 Task: Find connections with filter location Al Qurayn with filter topic #culturewith filter profile language German with filter current company I-PAC (Indian Political Action Committee) with filter school Amity University Kolkata with filter industry Human Resources Services with filter service category Business Analytics with filter keywords title Marketing Manager
Action: Mouse moved to (576, 81)
Screenshot: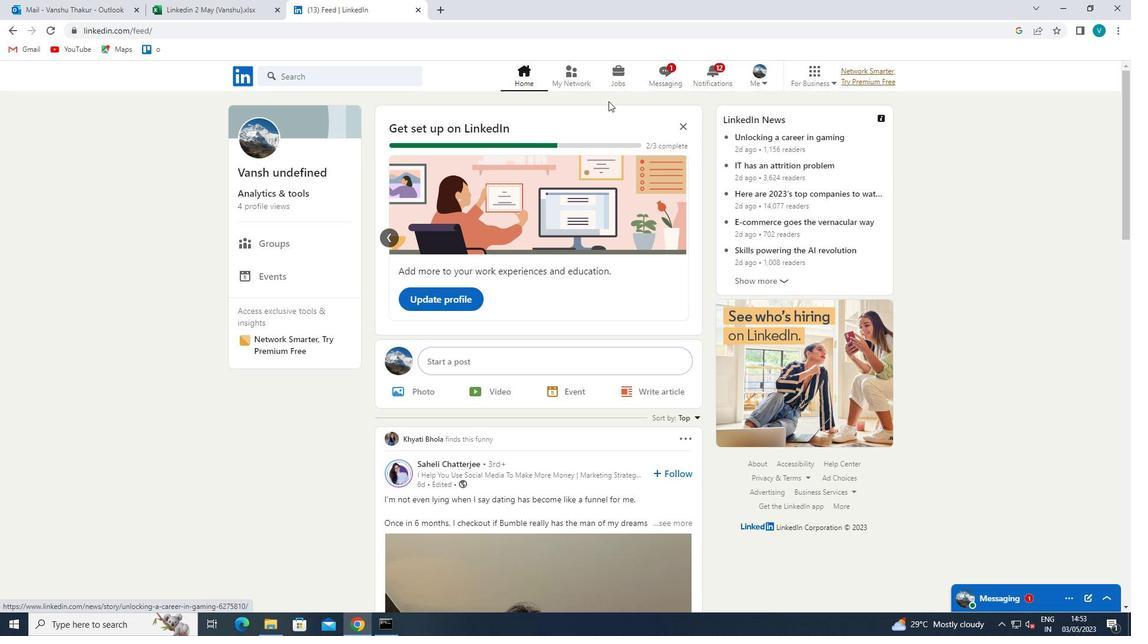 
Action: Mouse pressed left at (576, 81)
Screenshot: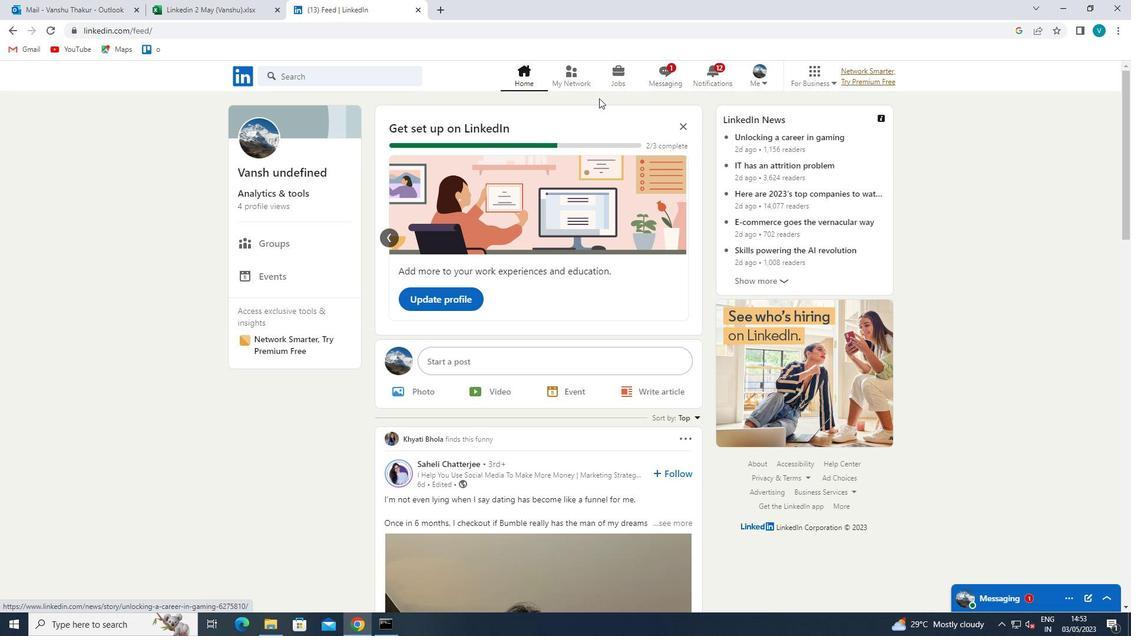 
Action: Mouse moved to (320, 143)
Screenshot: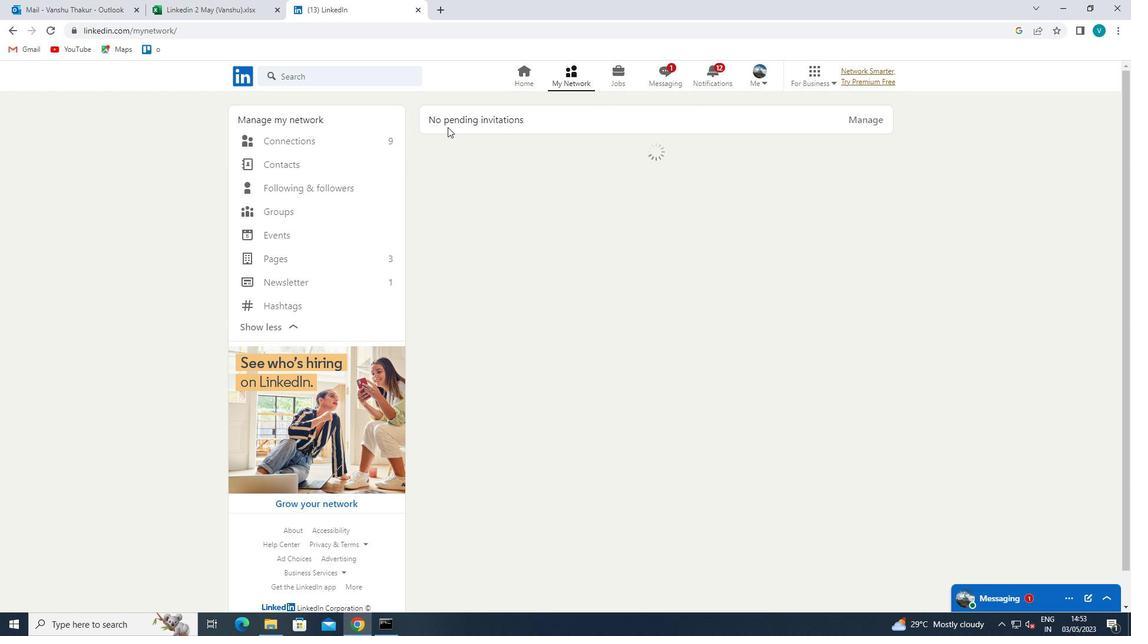 
Action: Mouse pressed left at (320, 143)
Screenshot: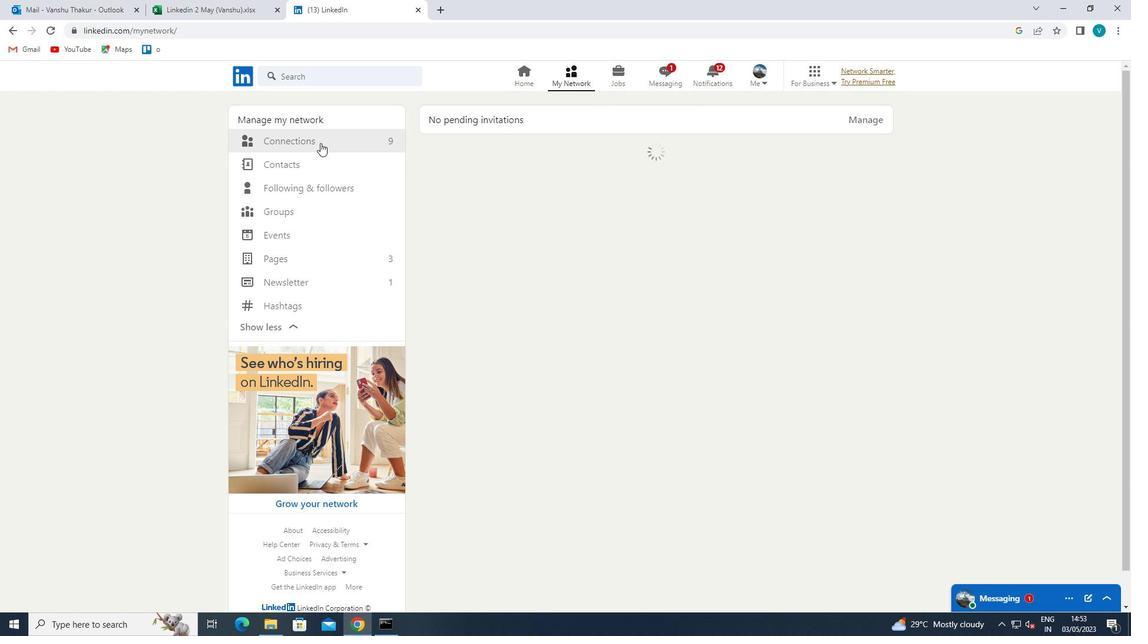 
Action: Mouse moved to (629, 136)
Screenshot: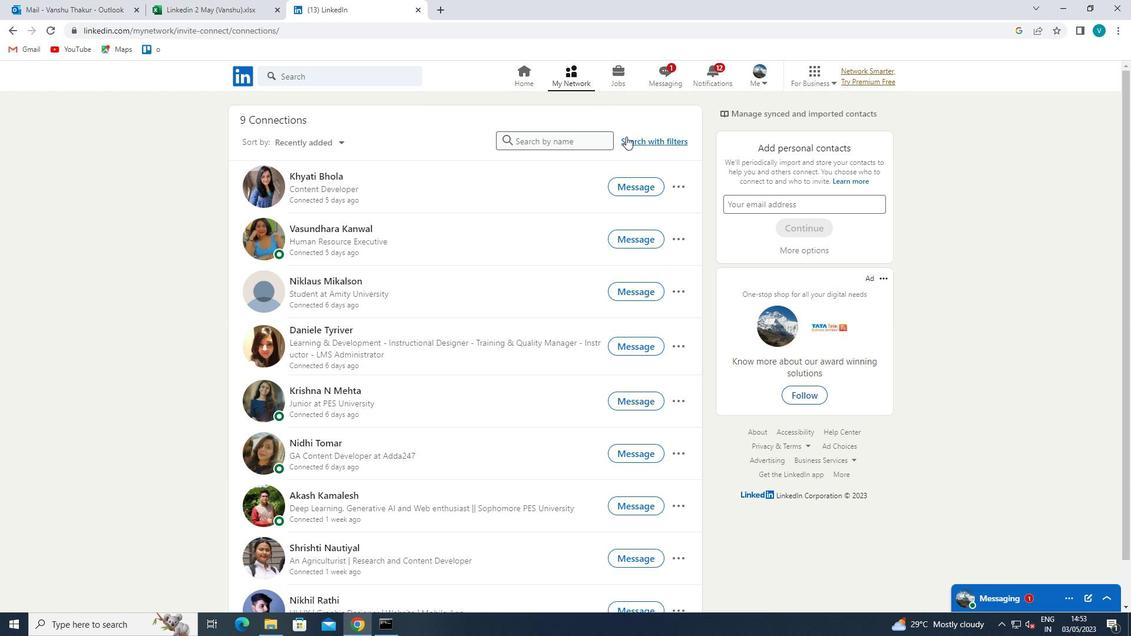 
Action: Mouse pressed left at (629, 136)
Screenshot: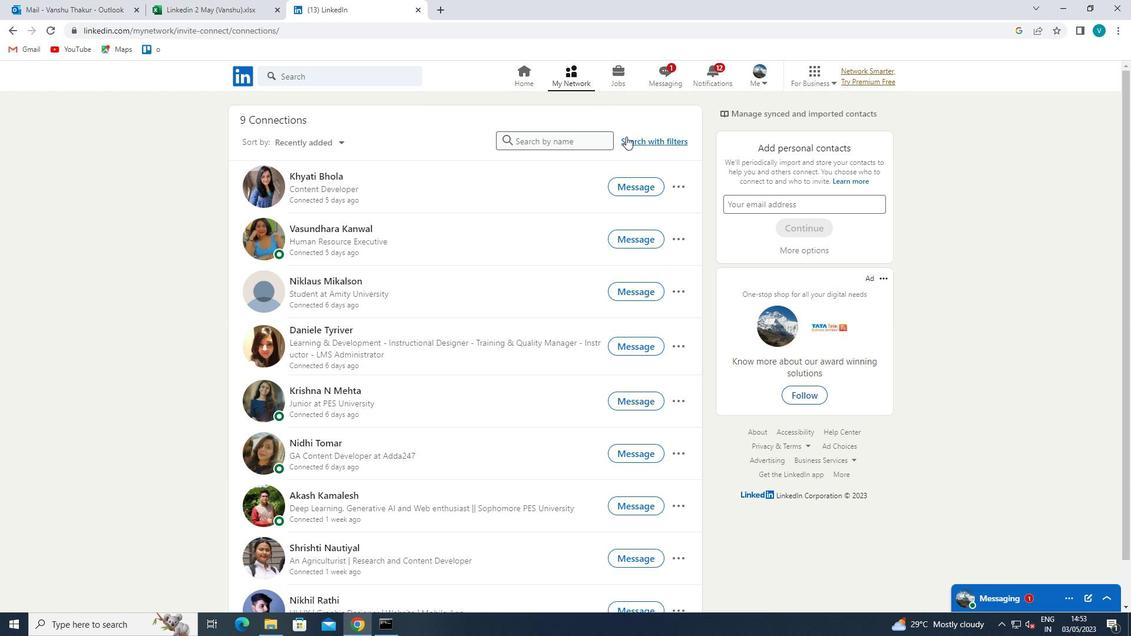
Action: Mouse moved to (576, 115)
Screenshot: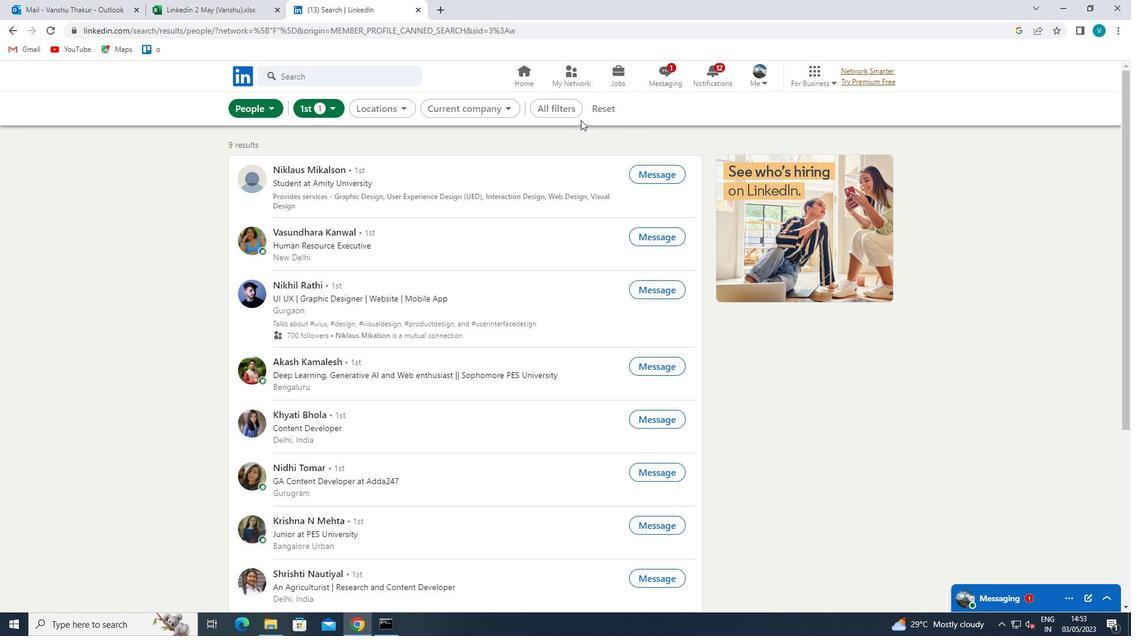 
Action: Mouse pressed left at (576, 115)
Screenshot: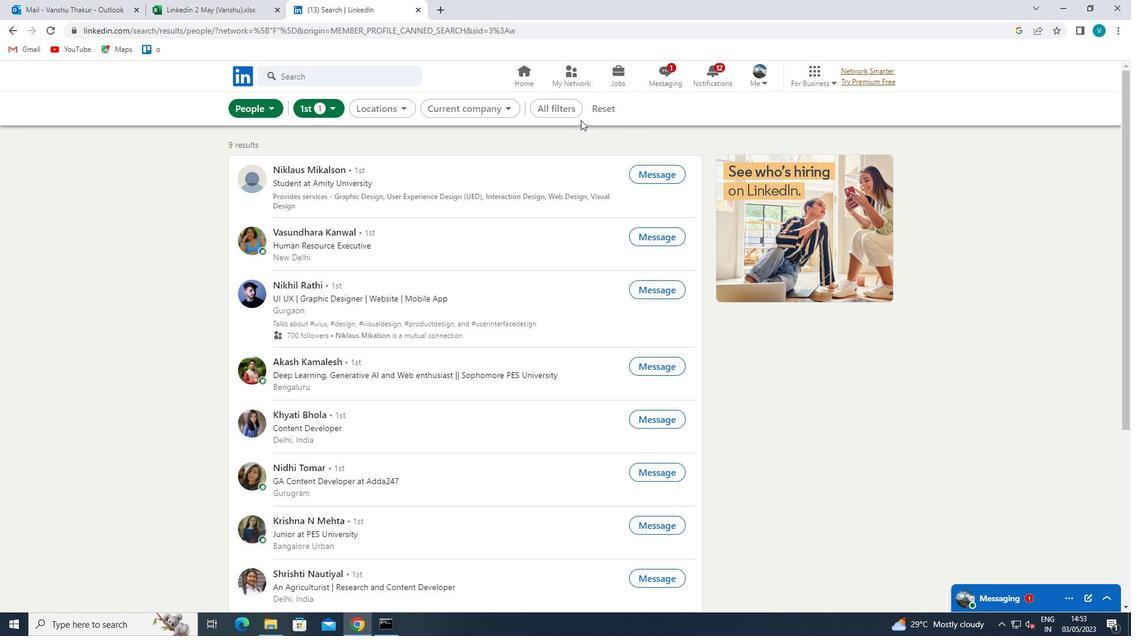 
Action: Mouse moved to (975, 272)
Screenshot: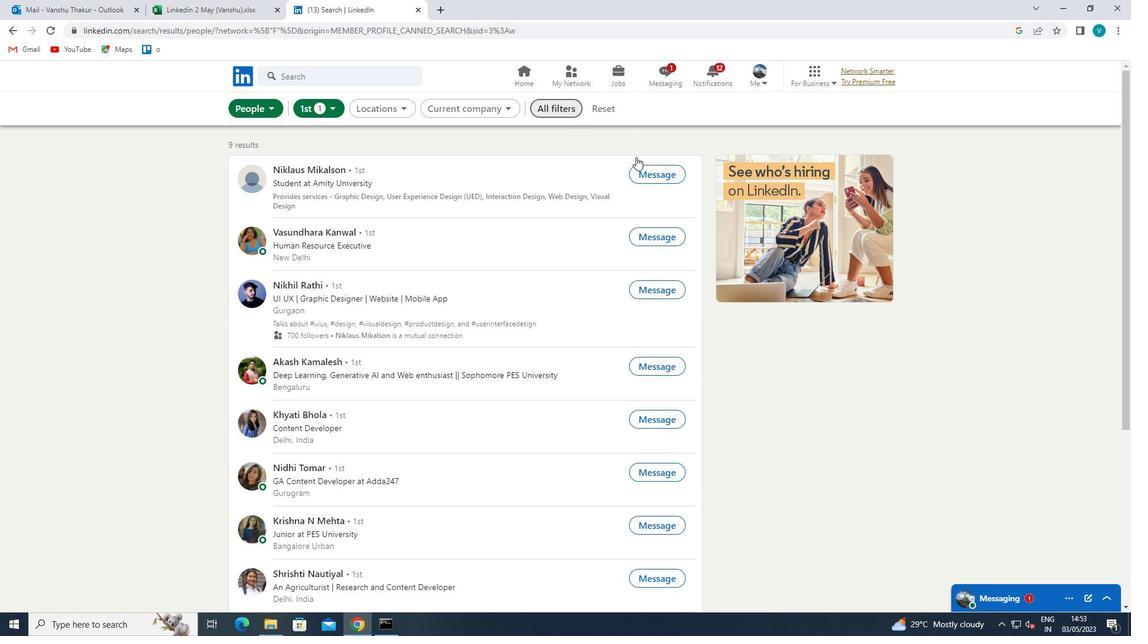 
Action: Mouse scrolled (975, 272) with delta (0, 0)
Screenshot: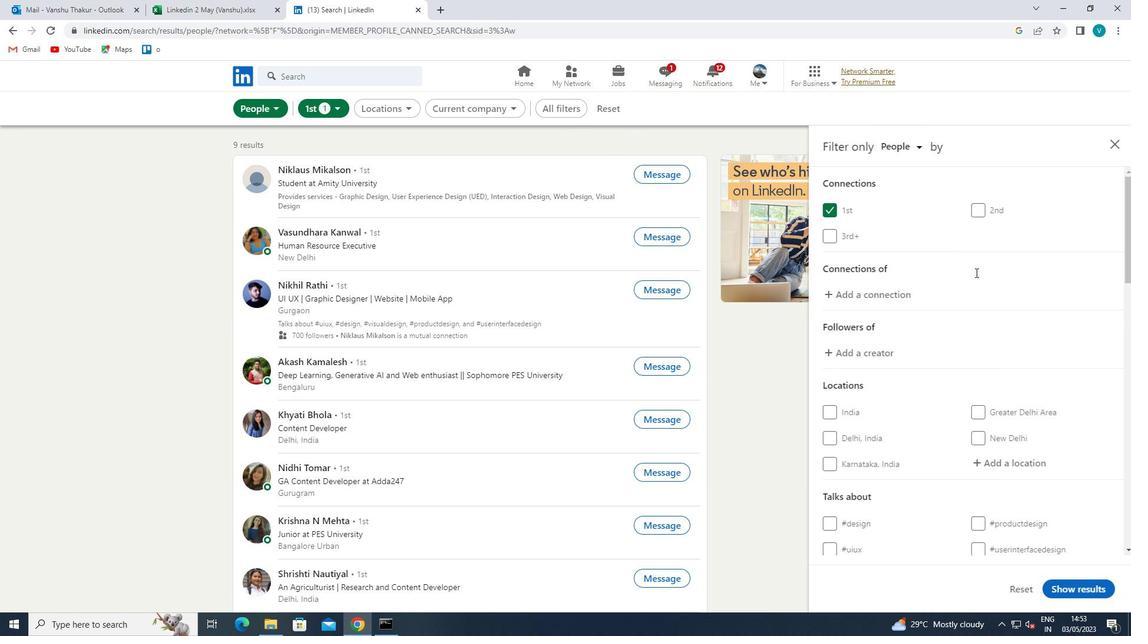 
Action: Mouse scrolled (975, 272) with delta (0, 0)
Screenshot: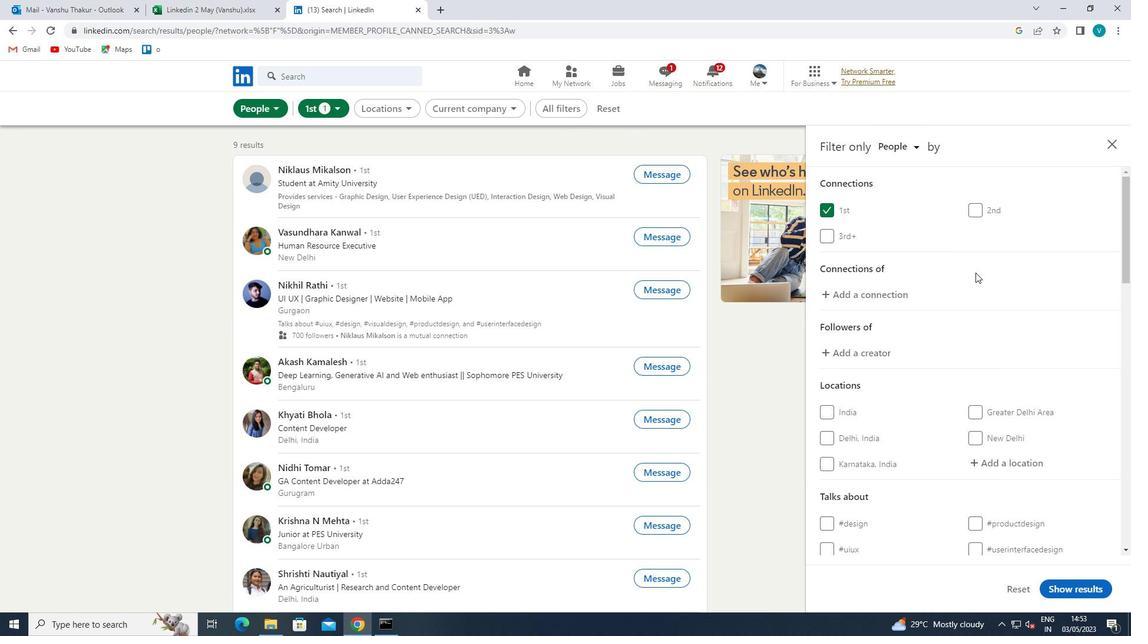 
Action: Mouse moved to (998, 347)
Screenshot: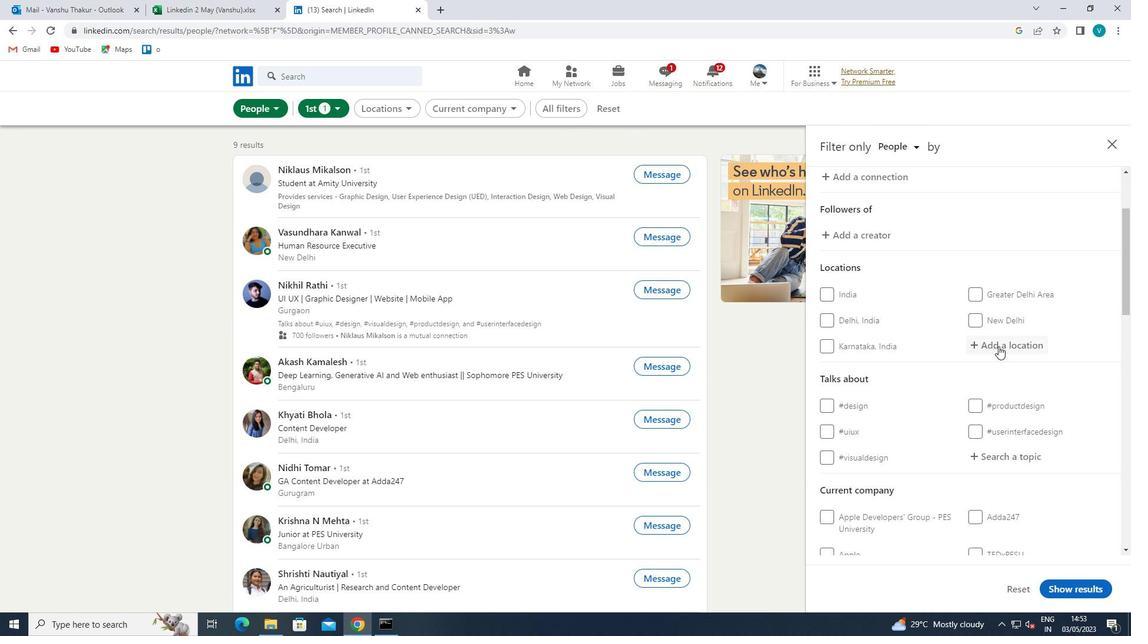 
Action: Mouse pressed left at (998, 347)
Screenshot: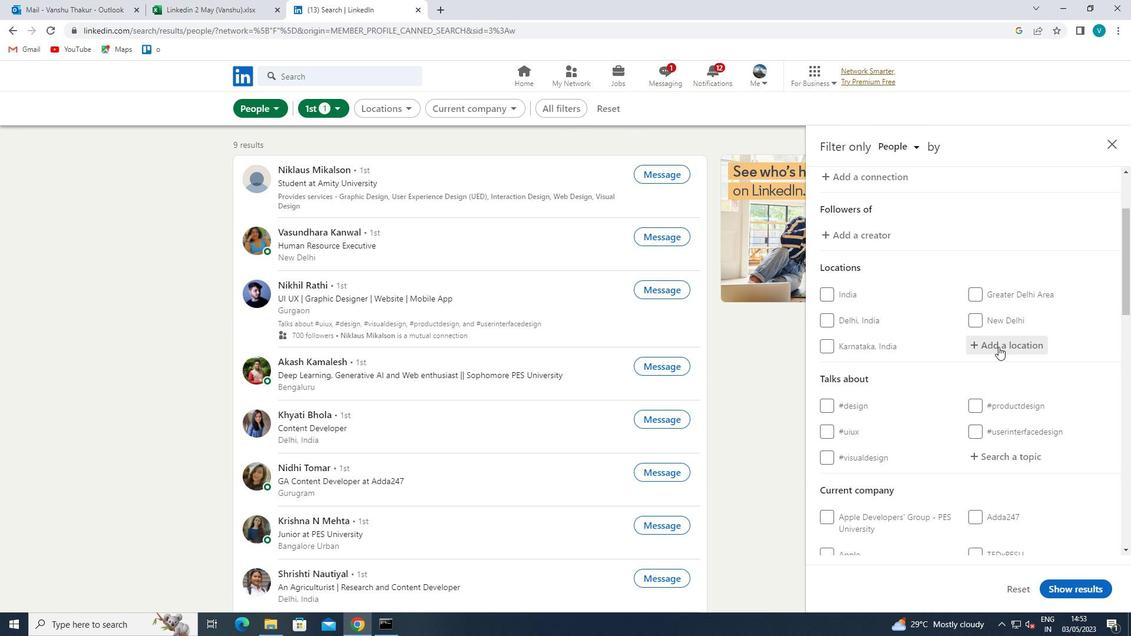 
Action: Key pressed <Key.shift>
Screenshot: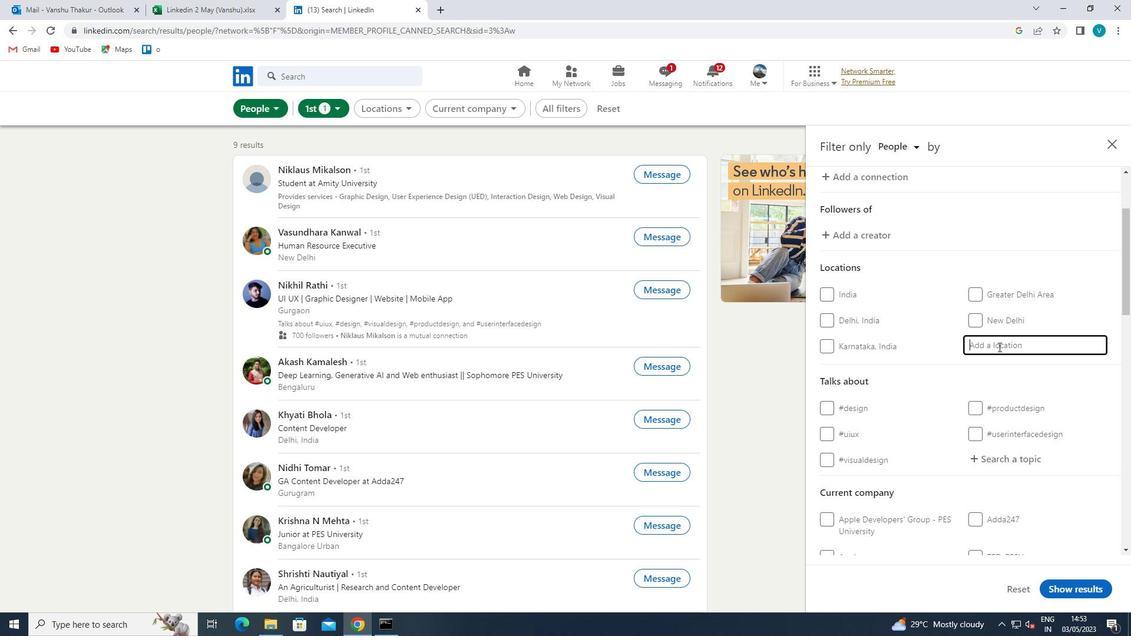 
Action: Mouse moved to (1000, 347)
Screenshot: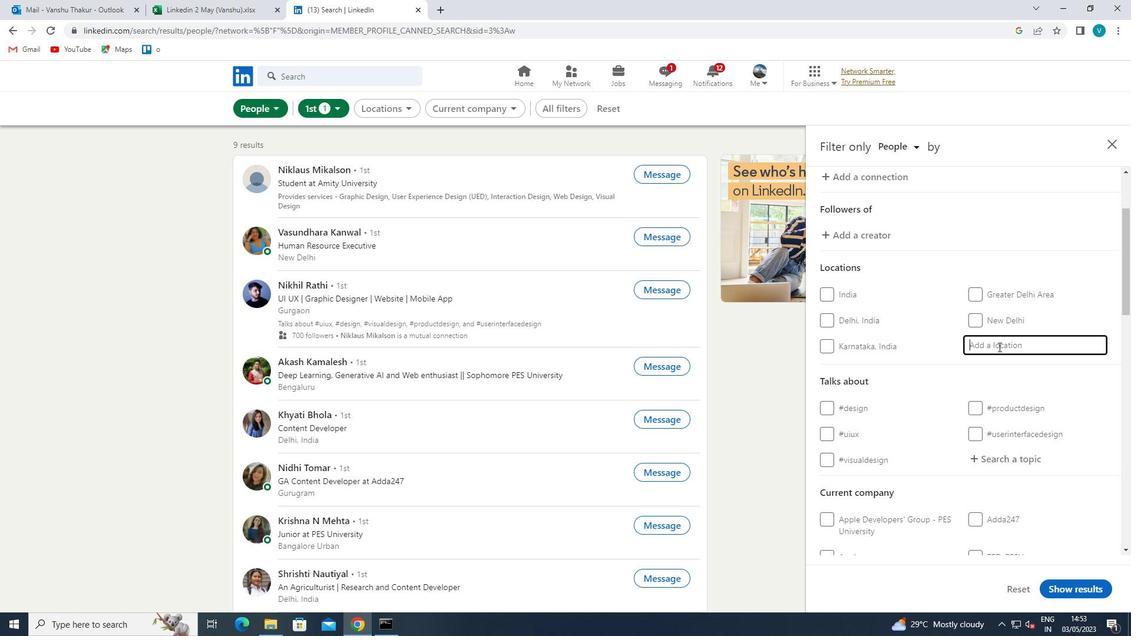 
Action: Key pressed AL<Key.space><Key.shift><Key.shift><Key.shift><Key.shift><Key.shift><Key.shift><Key.shift><Key.shift><Key.shift><Key.shift><Key.shift><Key.shift><Key.shift><Key.shift><Key.shift><Key.shift><Key.shift><Key.shift>QURAYN
Screenshot: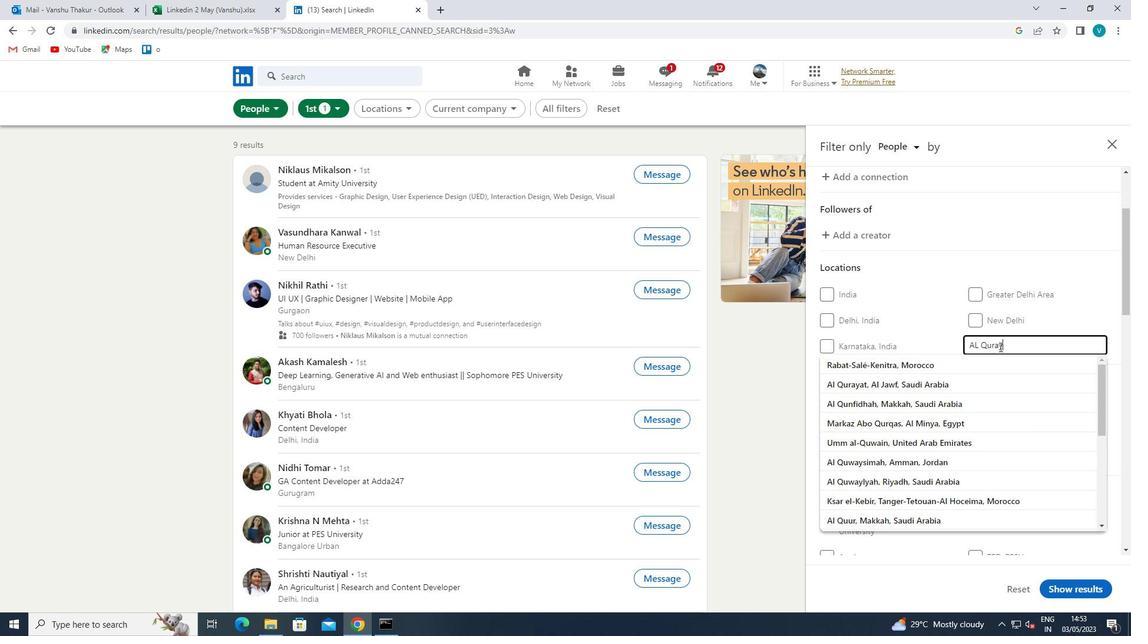 
Action: Mouse moved to (980, 363)
Screenshot: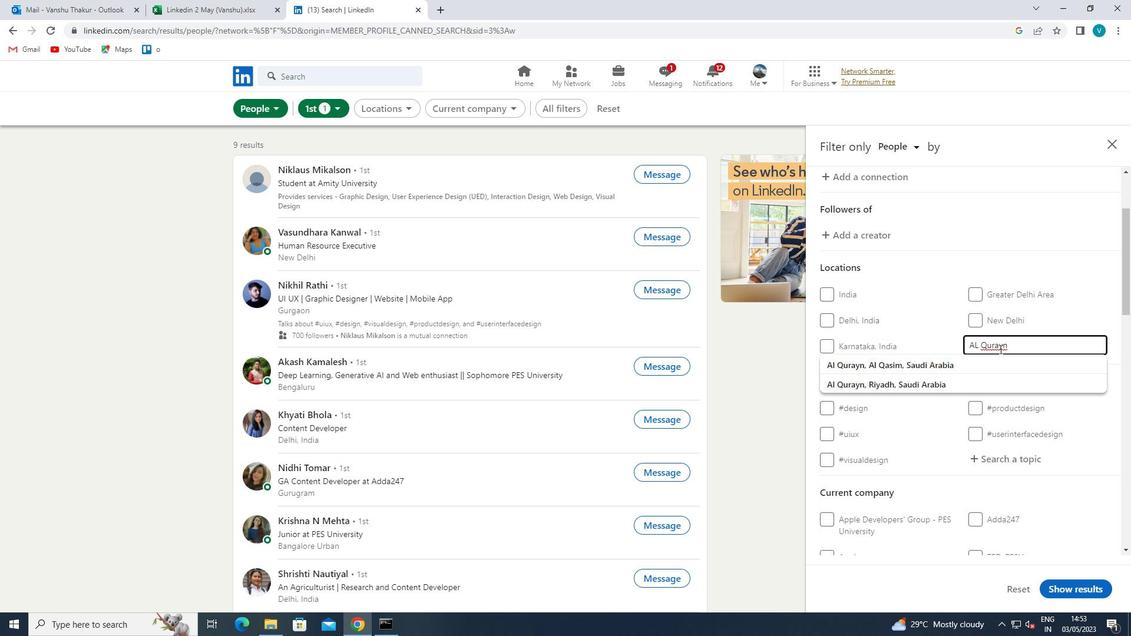 
Action: Mouse pressed left at (980, 363)
Screenshot: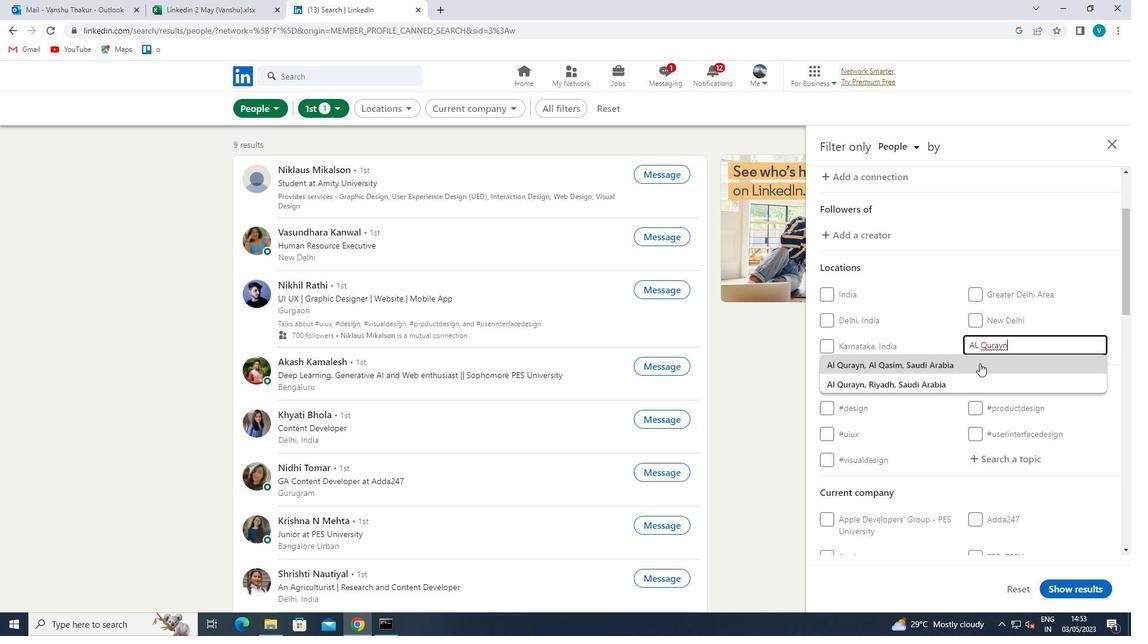 
Action: Mouse moved to (981, 363)
Screenshot: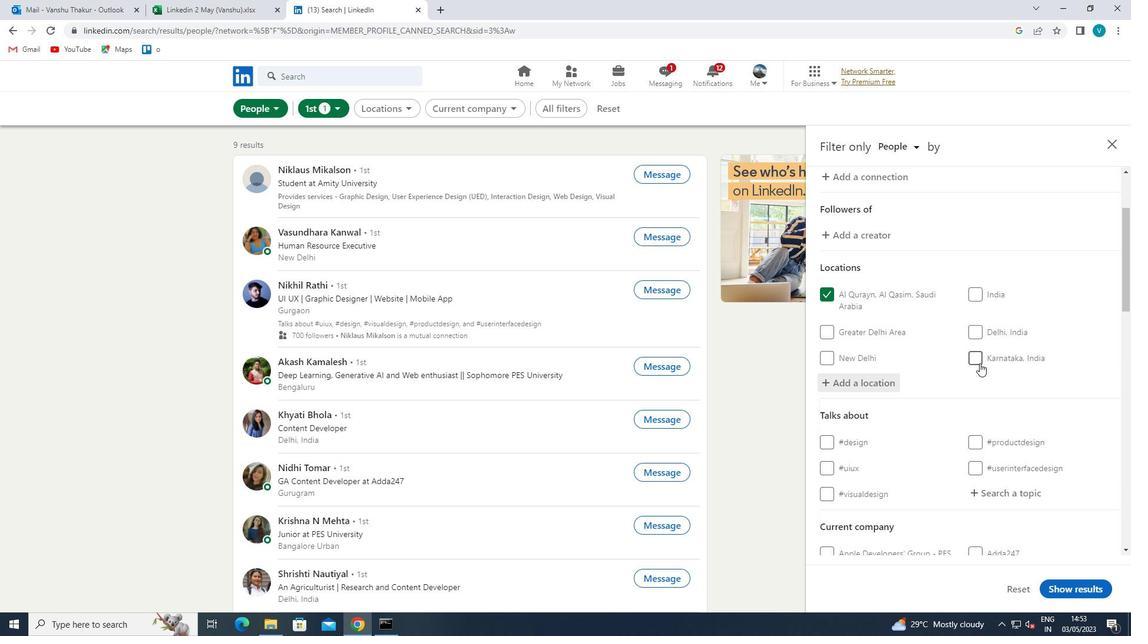 
Action: Mouse scrolled (981, 363) with delta (0, 0)
Screenshot: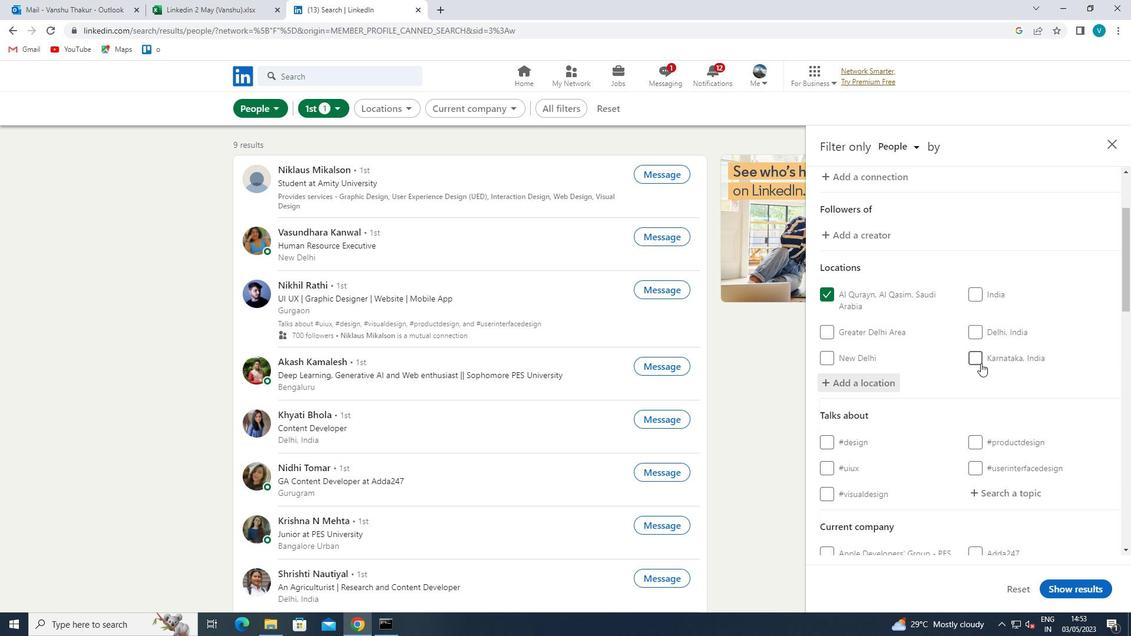 
Action: Mouse scrolled (981, 363) with delta (0, 0)
Screenshot: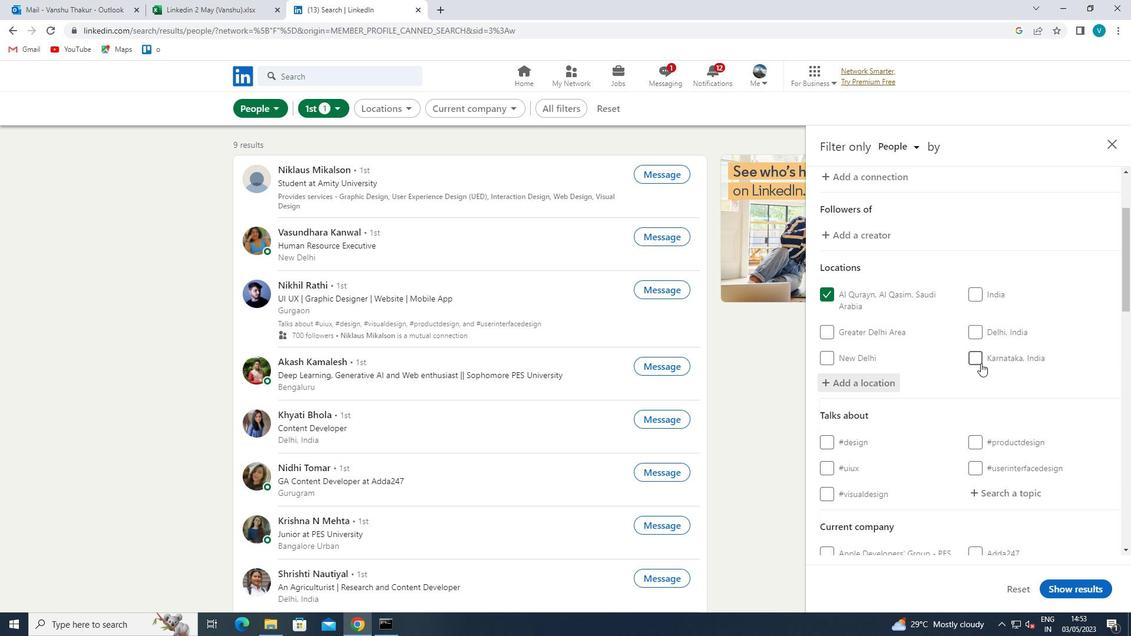 
Action: Mouse moved to (1001, 383)
Screenshot: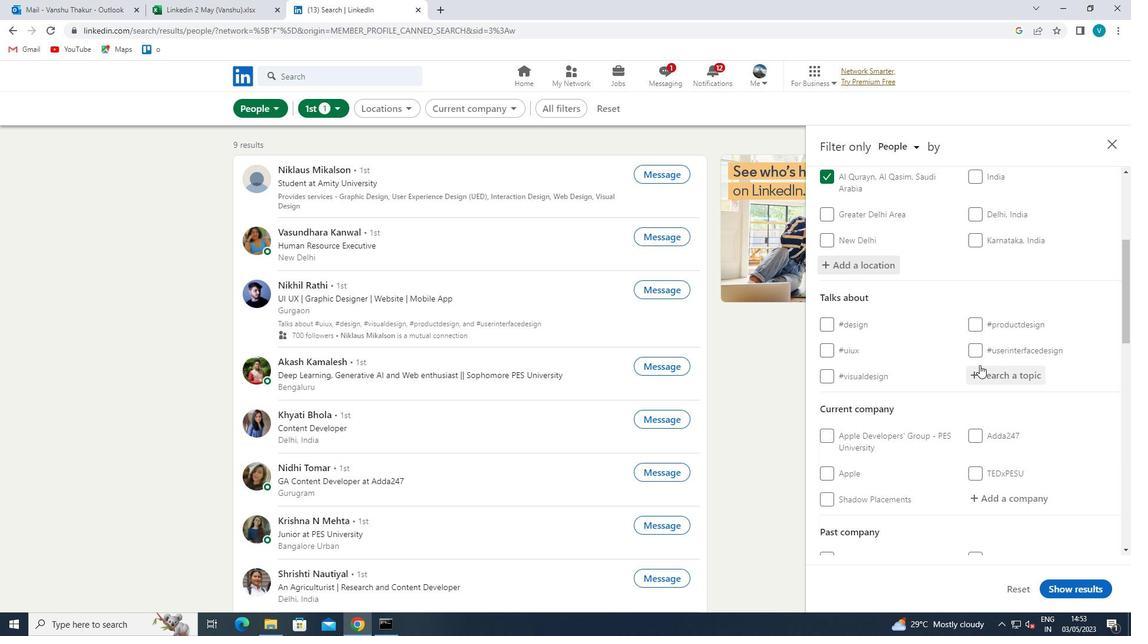 
Action: Mouse pressed left at (1001, 383)
Screenshot: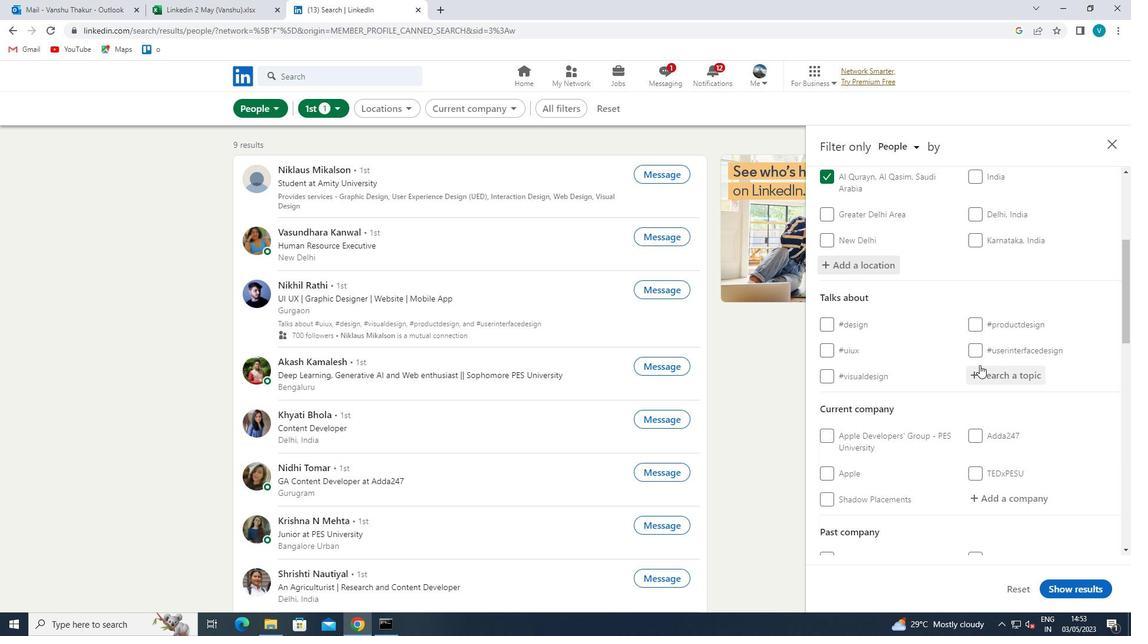 
Action: Mouse moved to (1002, 382)
Screenshot: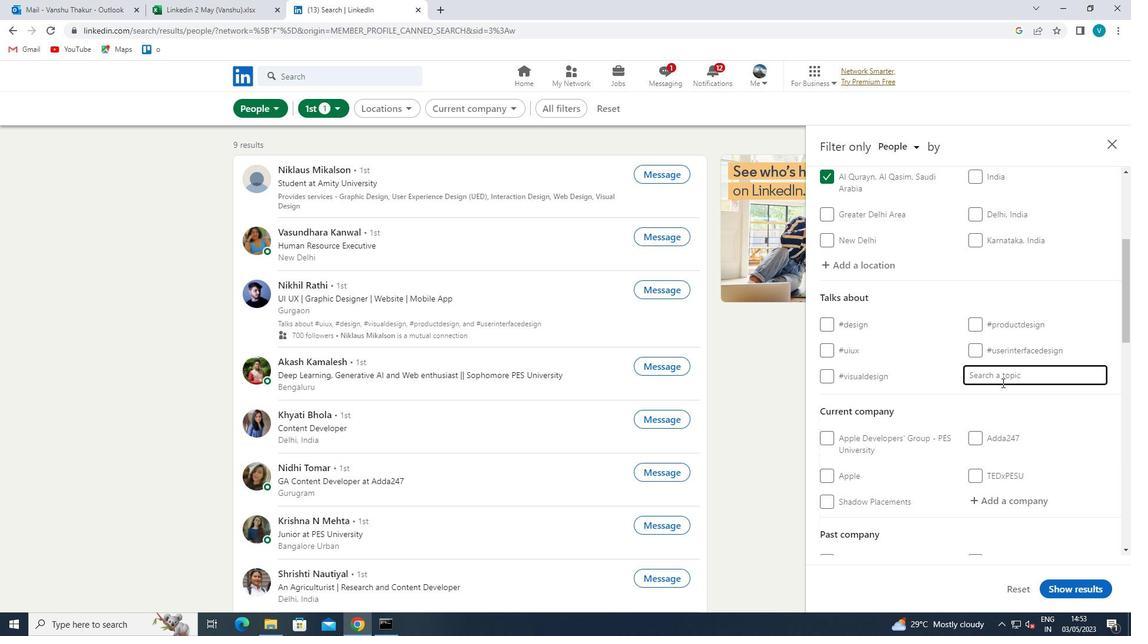 
Action: Key pressed CULTURE
Screenshot: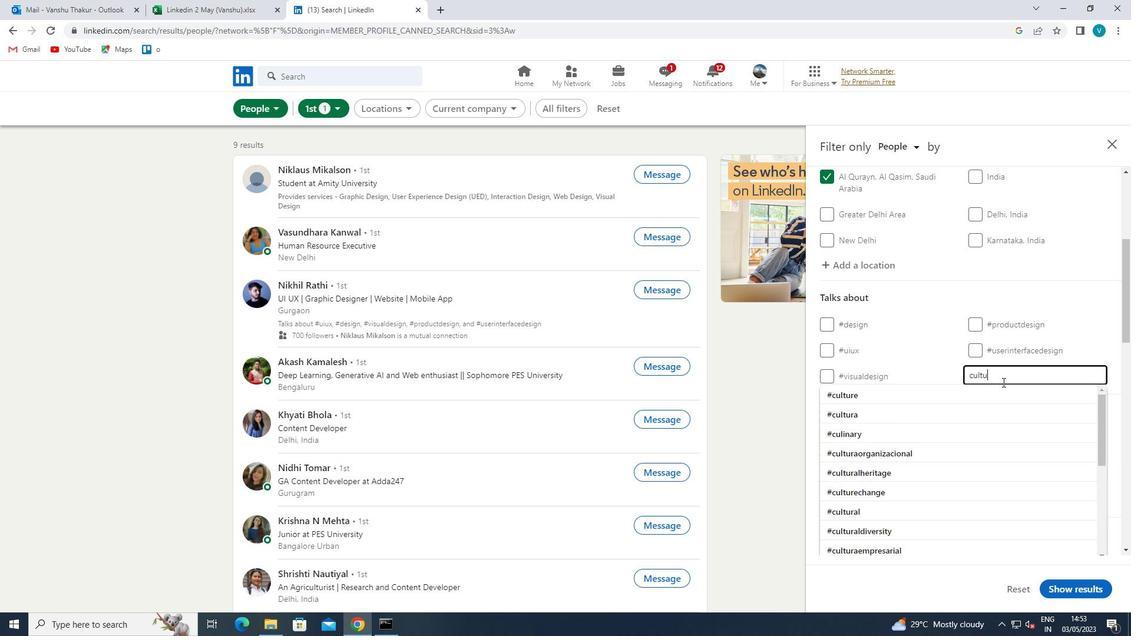 
Action: Mouse moved to (991, 390)
Screenshot: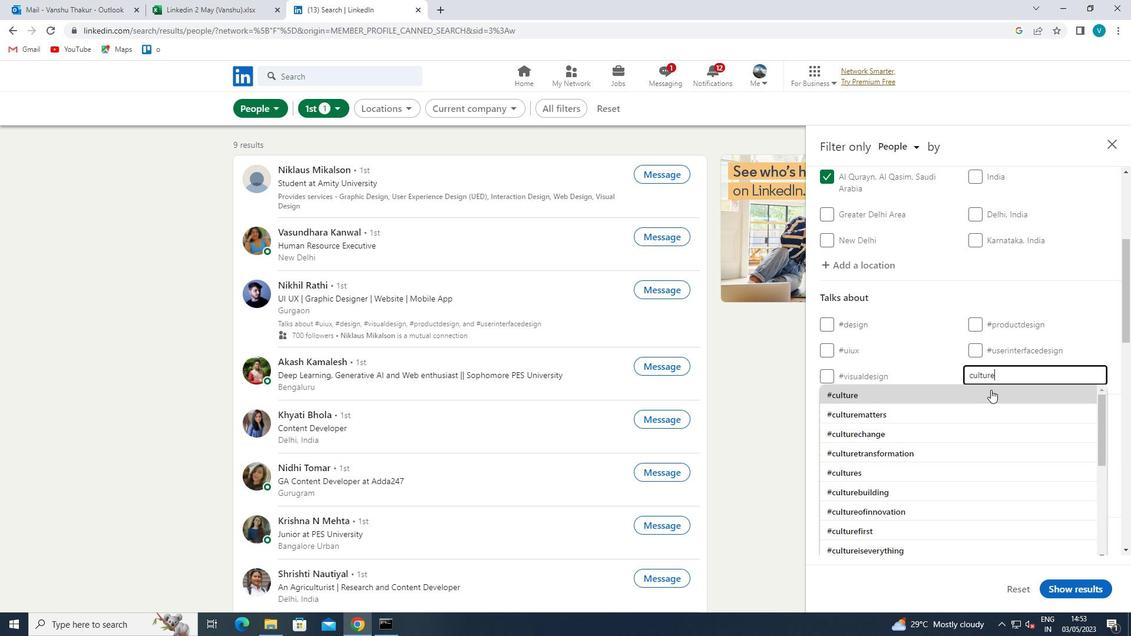 
Action: Mouse pressed left at (991, 390)
Screenshot: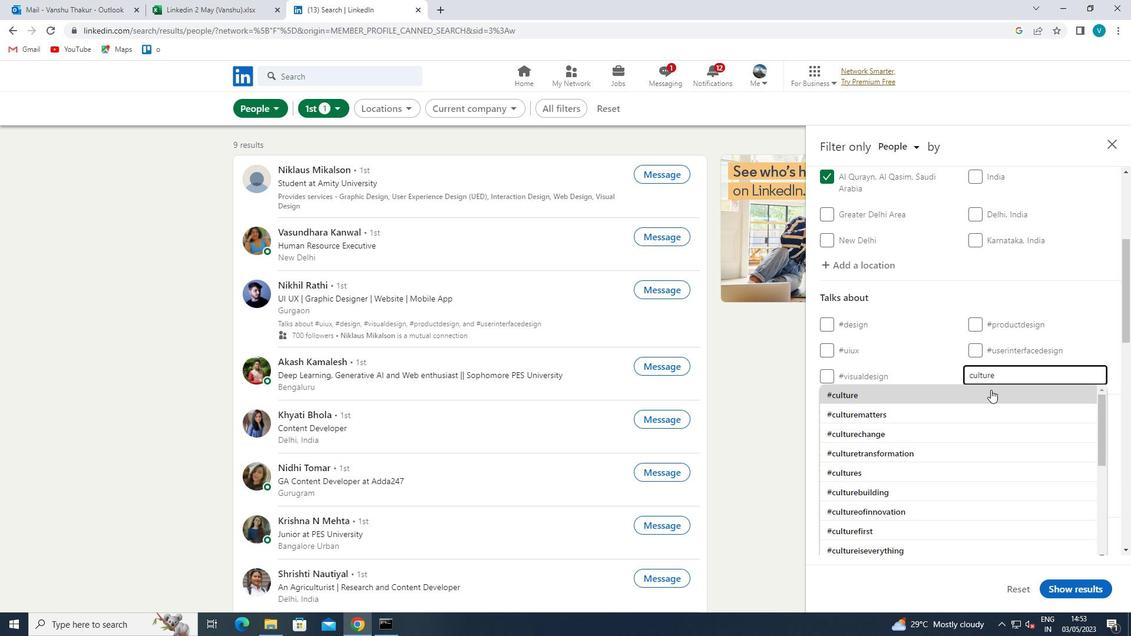 
Action: Mouse scrolled (991, 389) with delta (0, 0)
Screenshot: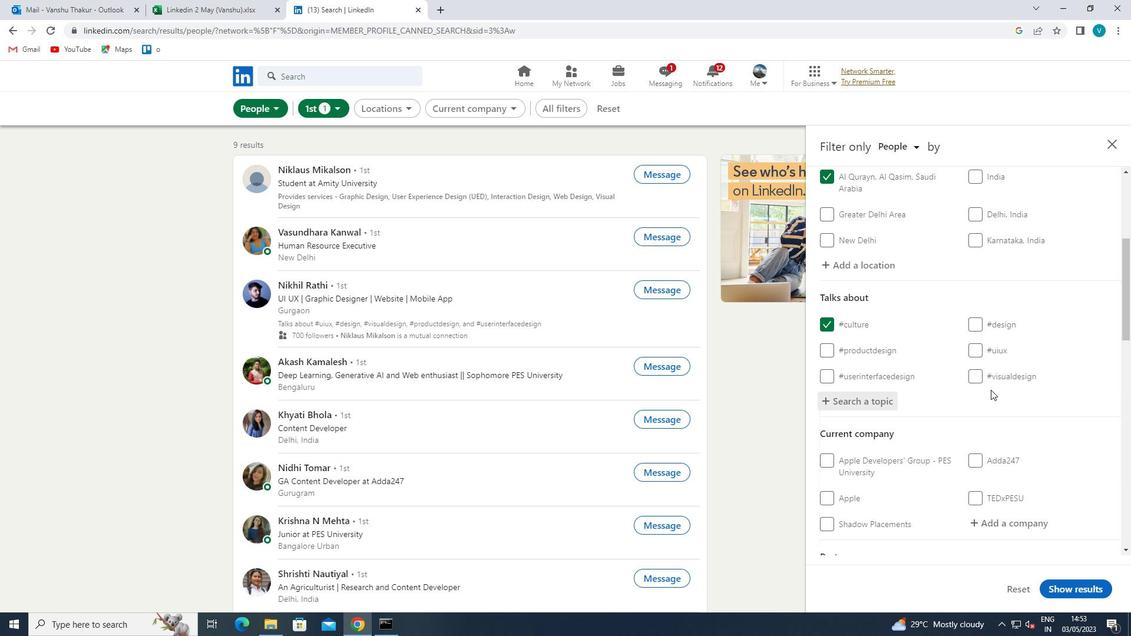 
Action: Mouse scrolled (991, 389) with delta (0, 0)
Screenshot: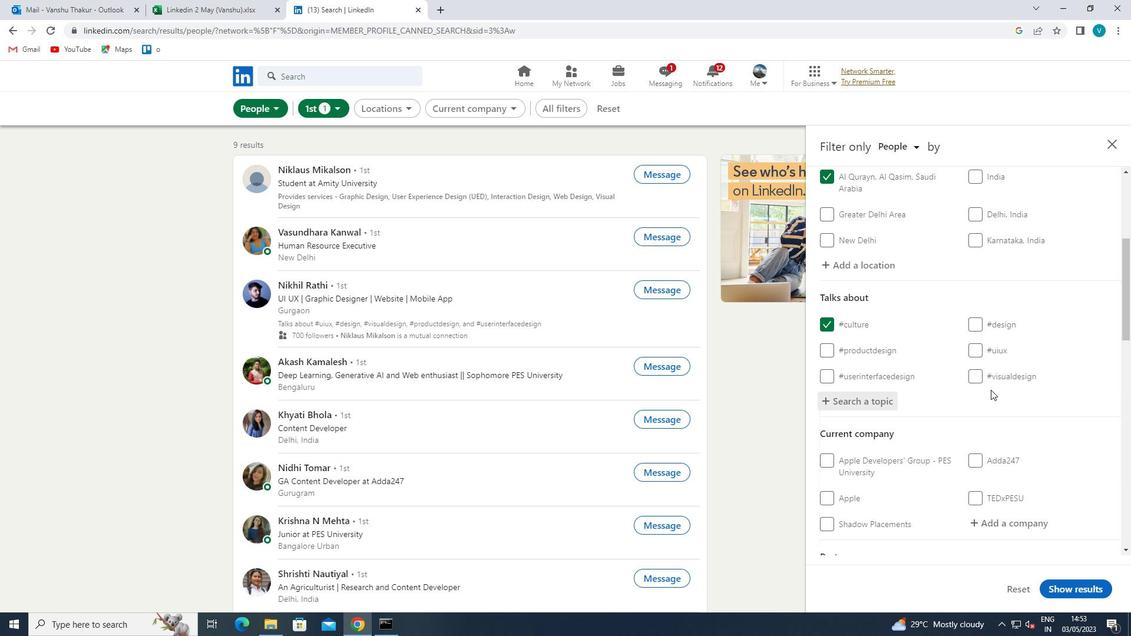 
Action: Mouse scrolled (991, 389) with delta (0, 0)
Screenshot: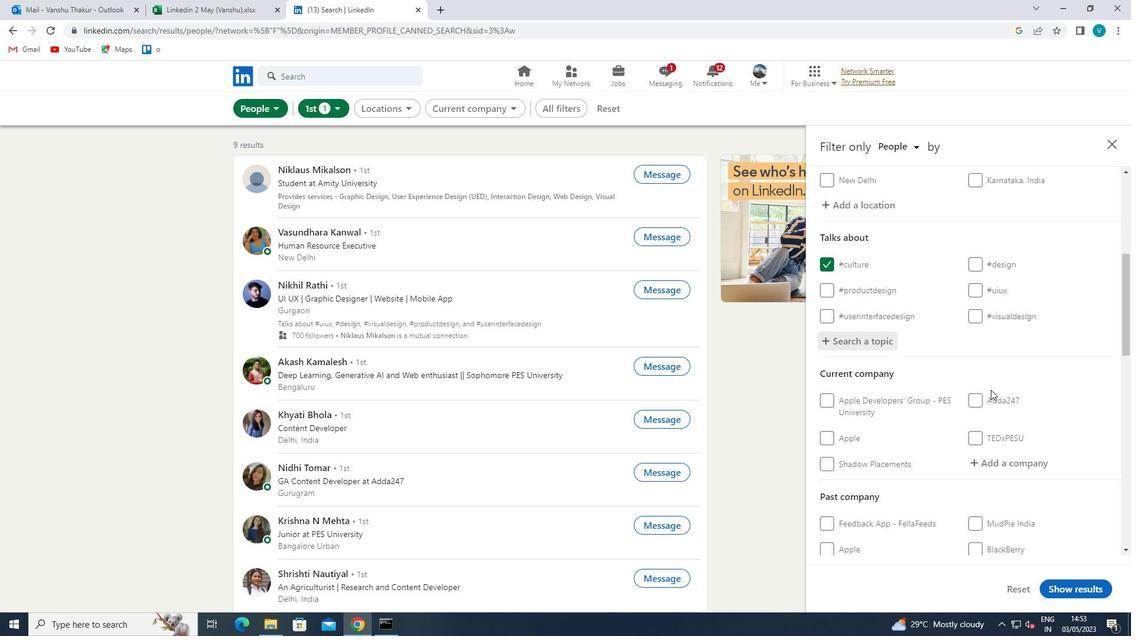 
Action: Mouse moved to (1021, 346)
Screenshot: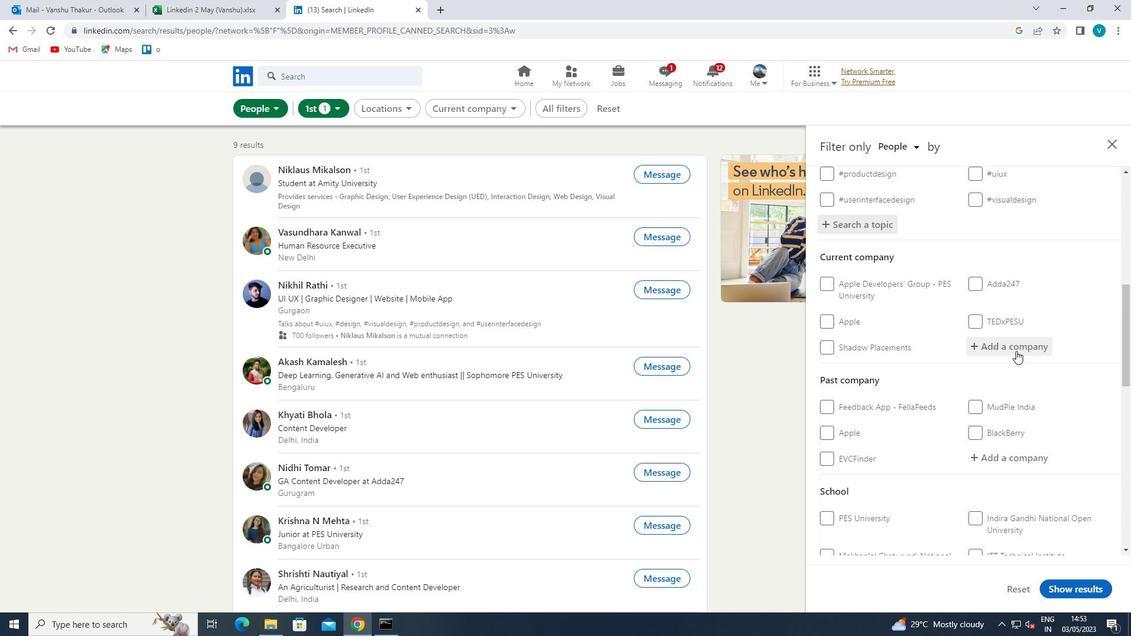 
Action: Mouse pressed left at (1021, 346)
Screenshot: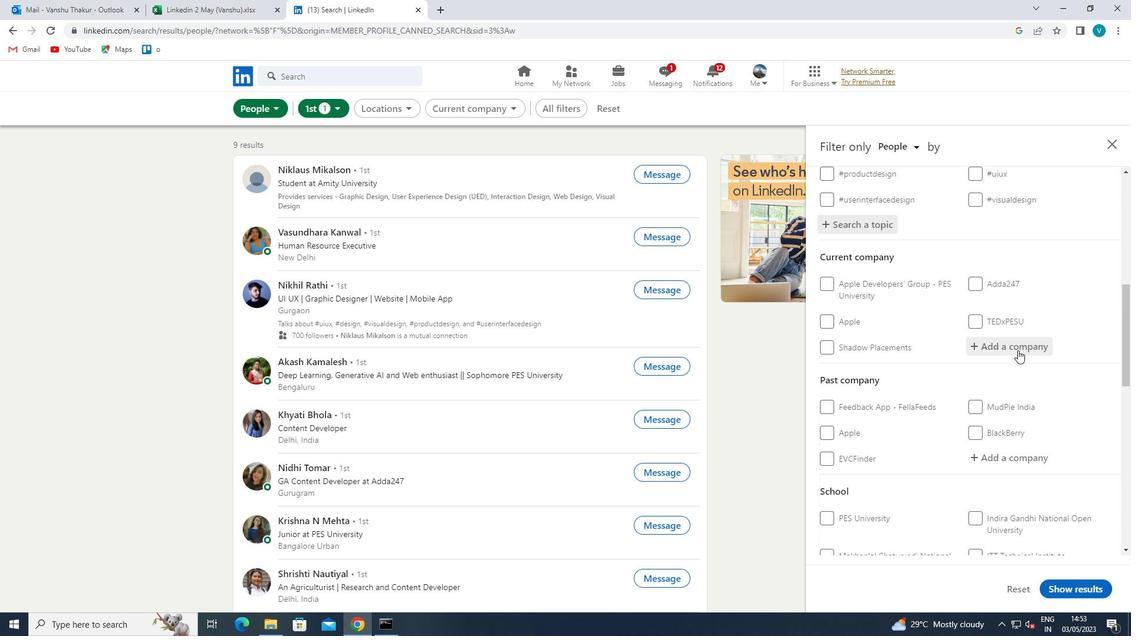 
Action: Mouse moved to (1021, 346)
Screenshot: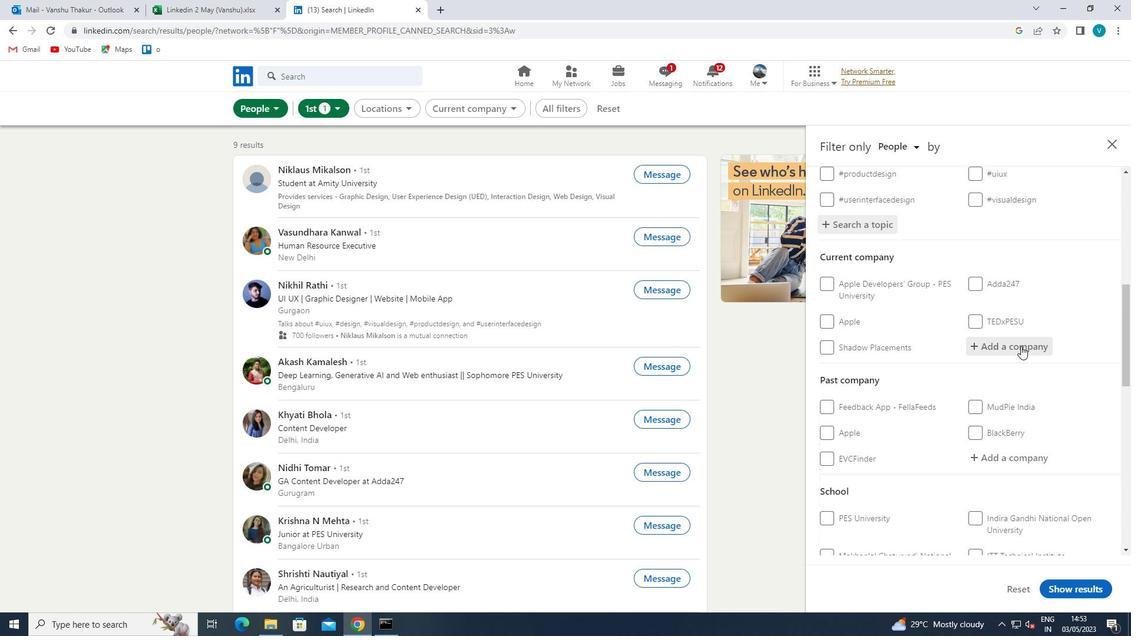 
Action: Key pressed <Key.shift>I=<Key.backspace>-<Key.shift><Key.shift><Key.shift>PAC
Screenshot: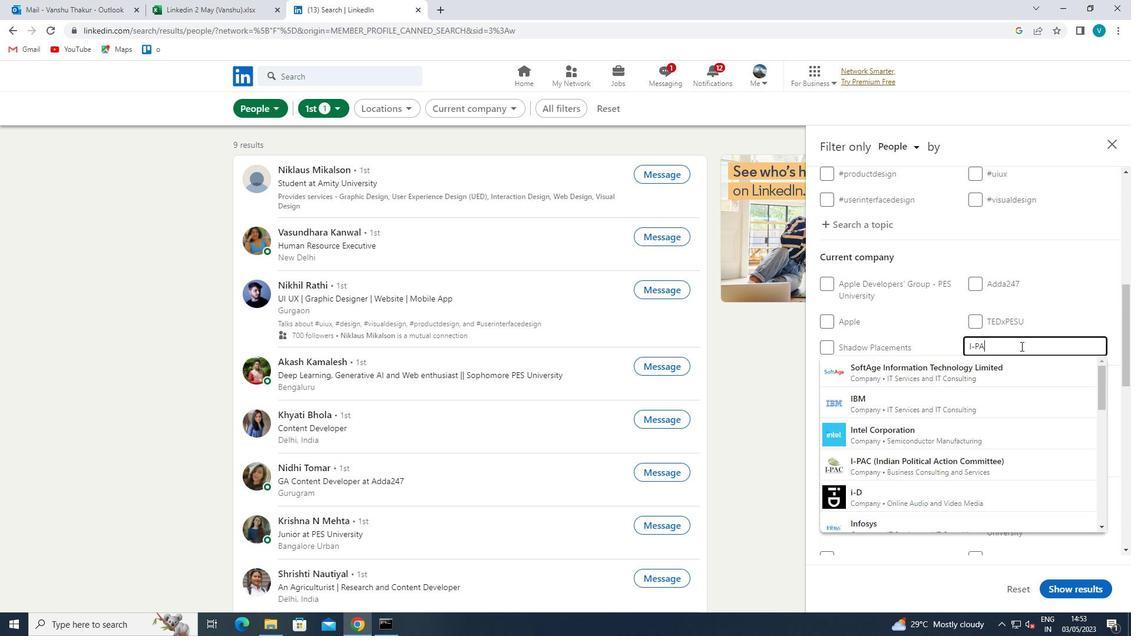 
Action: Mouse moved to (1007, 364)
Screenshot: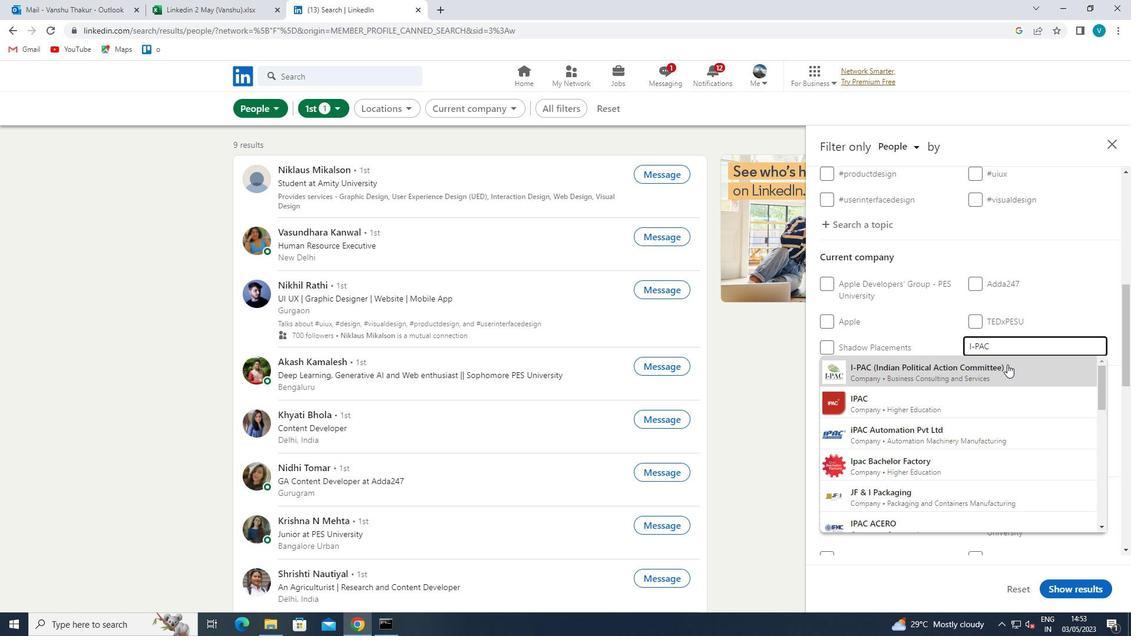 
Action: Mouse pressed left at (1007, 364)
Screenshot: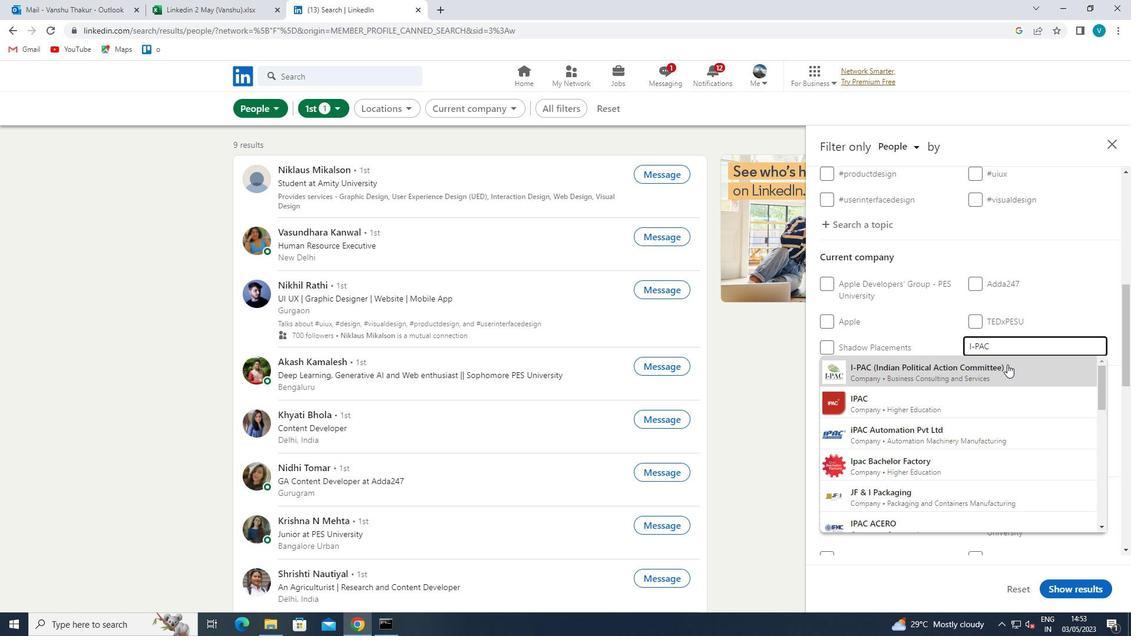 
Action: Mouse moved to (1008, 364)
Screenshot: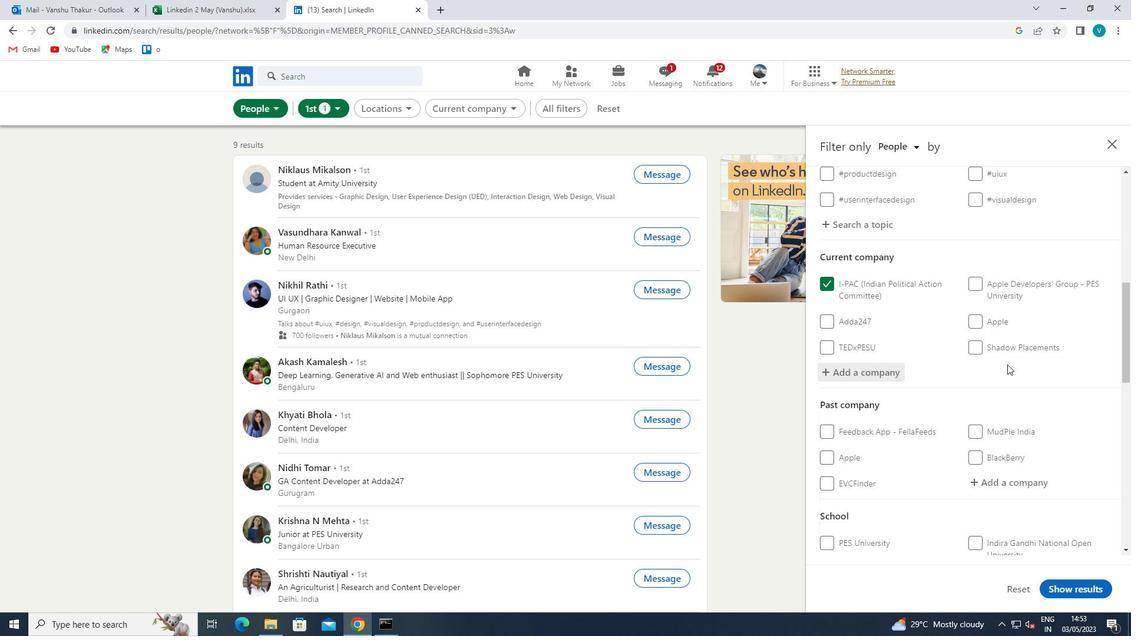 
Action: Mouse scrolled (1008, 364) with delta (0, 0)
Screenshot: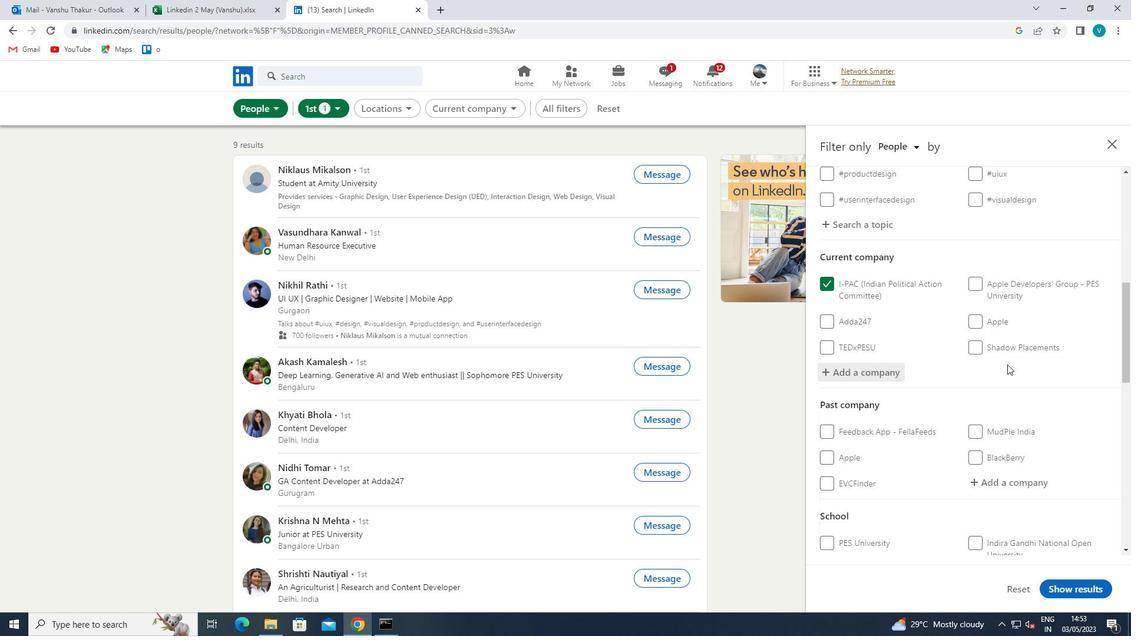 
Action: Mouse scrolled (1008, 364) with delta (0, 0)
Screenshot: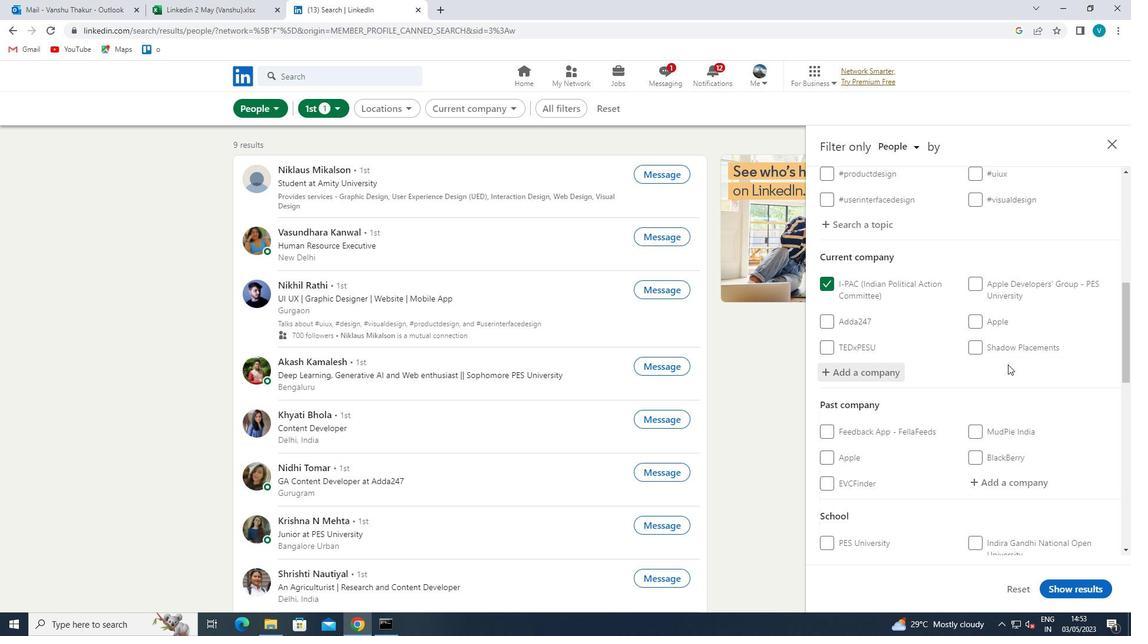 
Action: Mouse scrolled (1008, 364) with delta (0, 0)
Screenshot: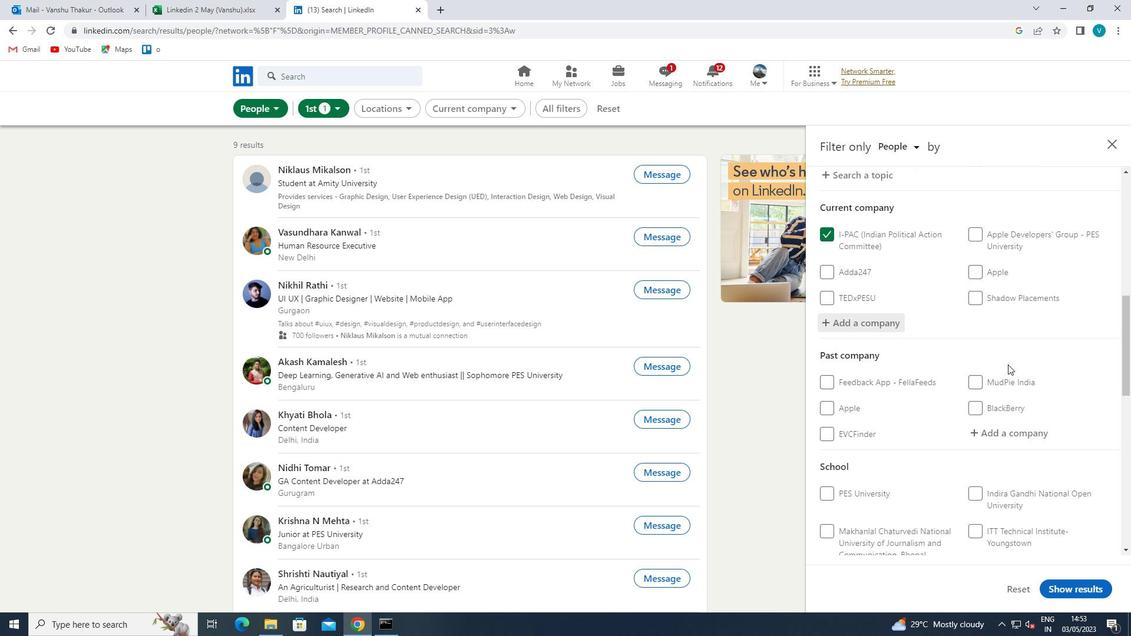 
Action: Mouse scrolled (1008, 364) with delta (0, 0)
Screenshot: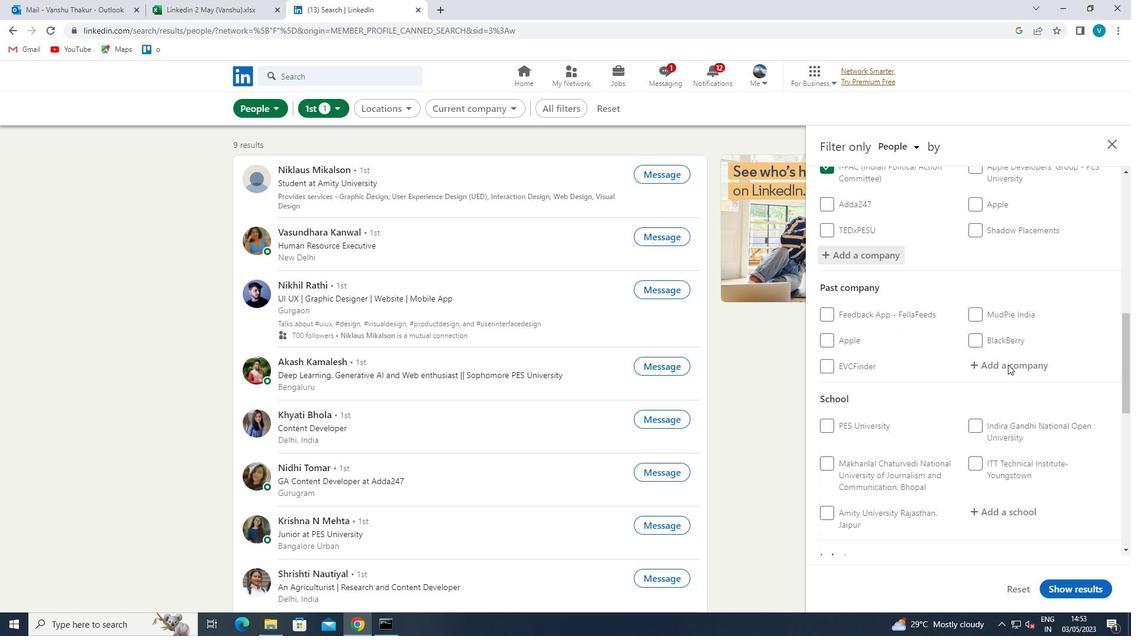 
Action: Mouse moved to (1000, 385)
Screenshot: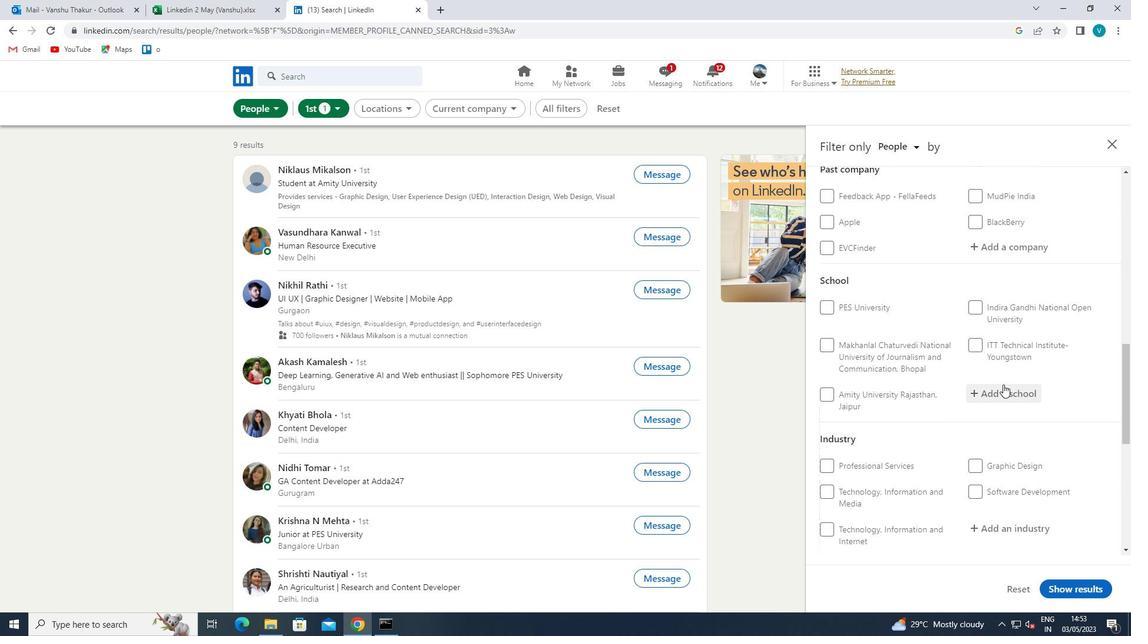 
Action: Mouse pressed left at (1000, 385)
Screenshot: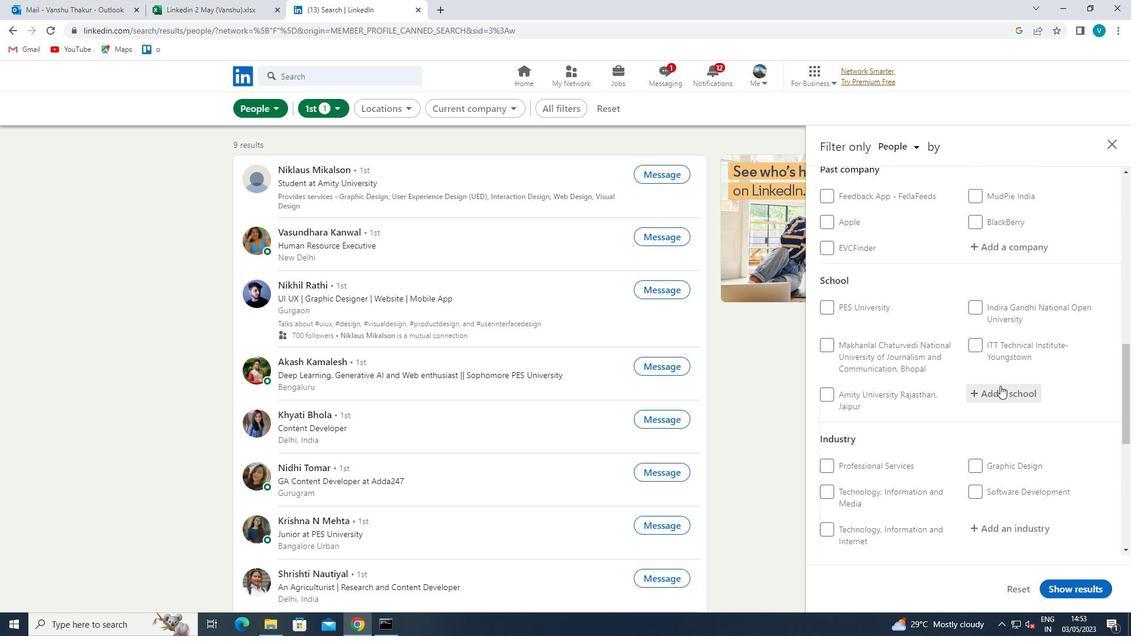 
Action: Key pressed <Key.shift>A
Screenshot: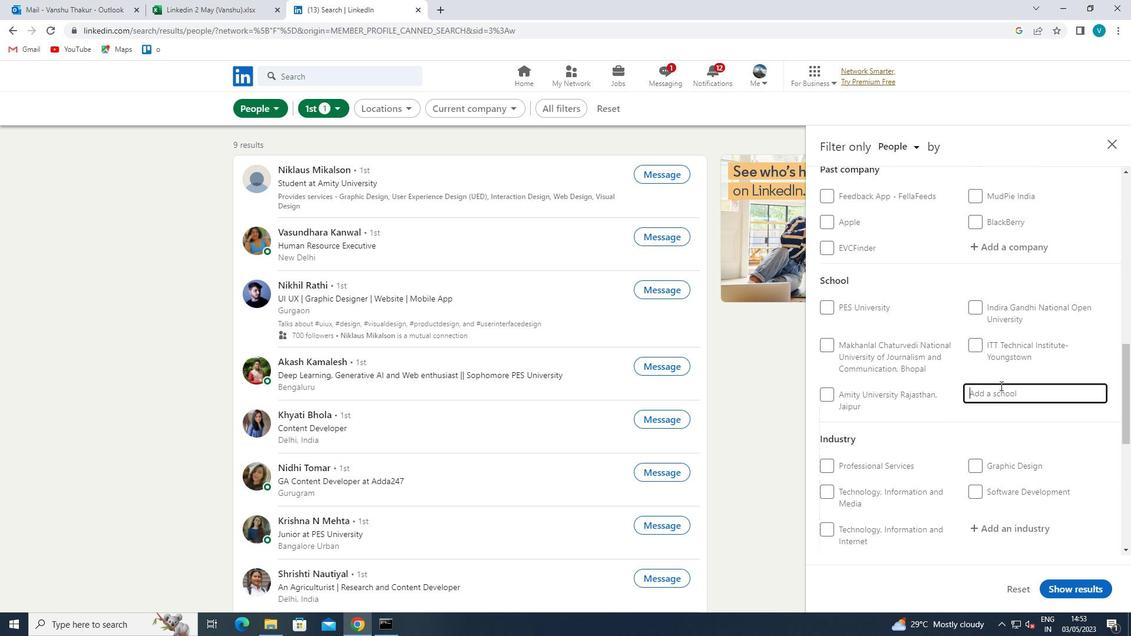 
Action: Mouse moved to (1005, 382)
Screenshot: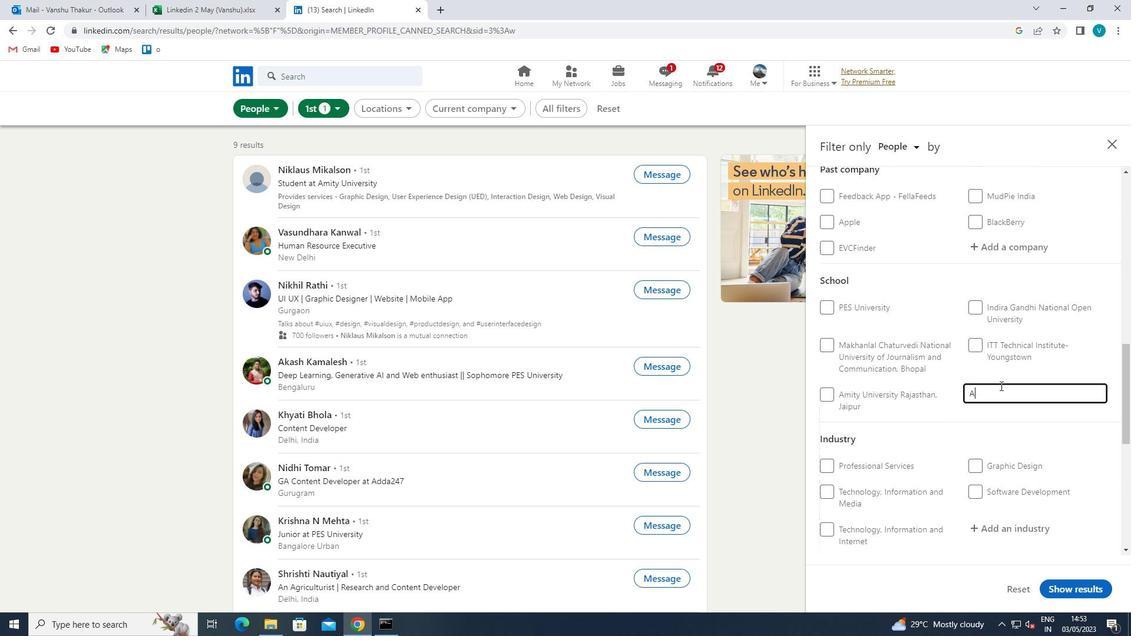 
Action: Key pressed MITY
Screenshot: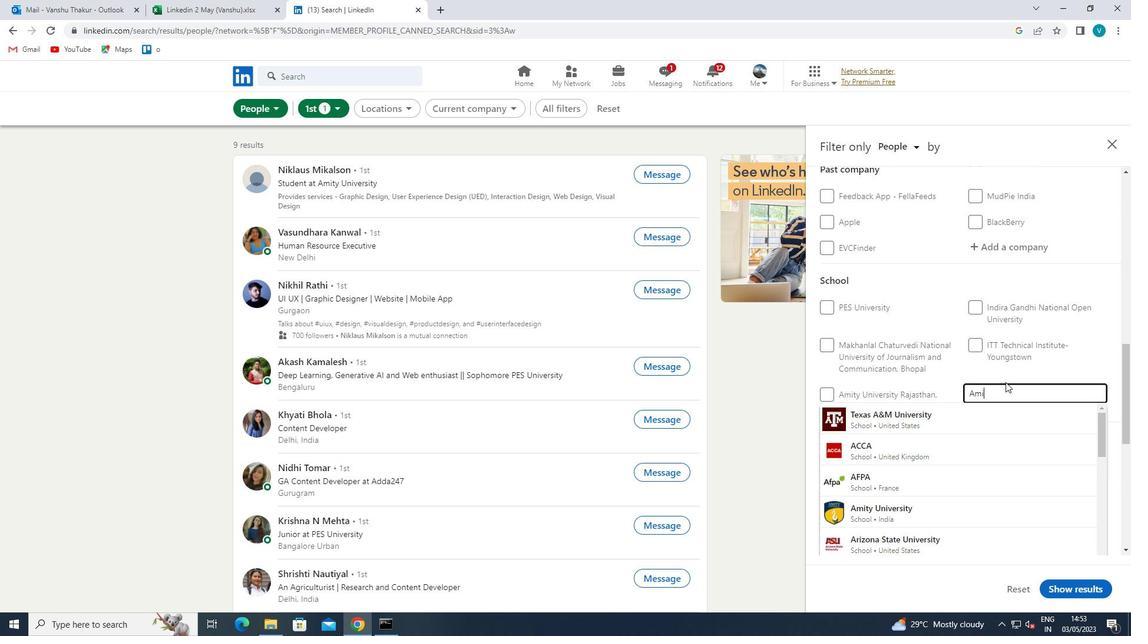 
Action: Mouse moved to (982, 377)
Screenshot: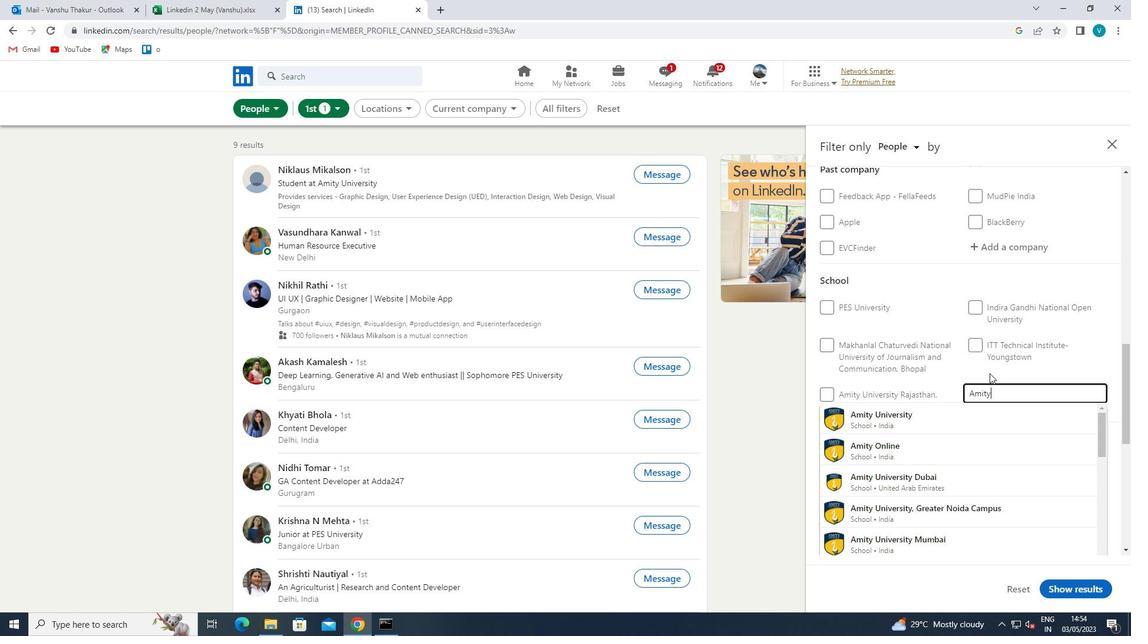 
Action: Key pressed <Key.space><Key.shift>UNIVERSITY<Key.space>
Screenshot: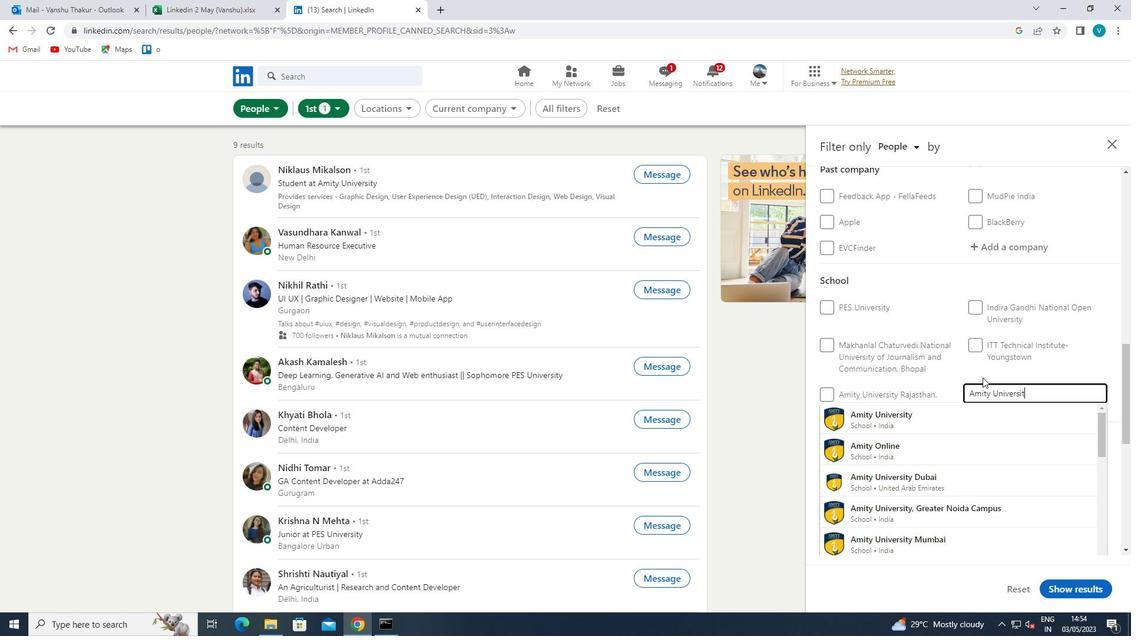 
Action: Mouse moved to (982, 378)
Screenshot: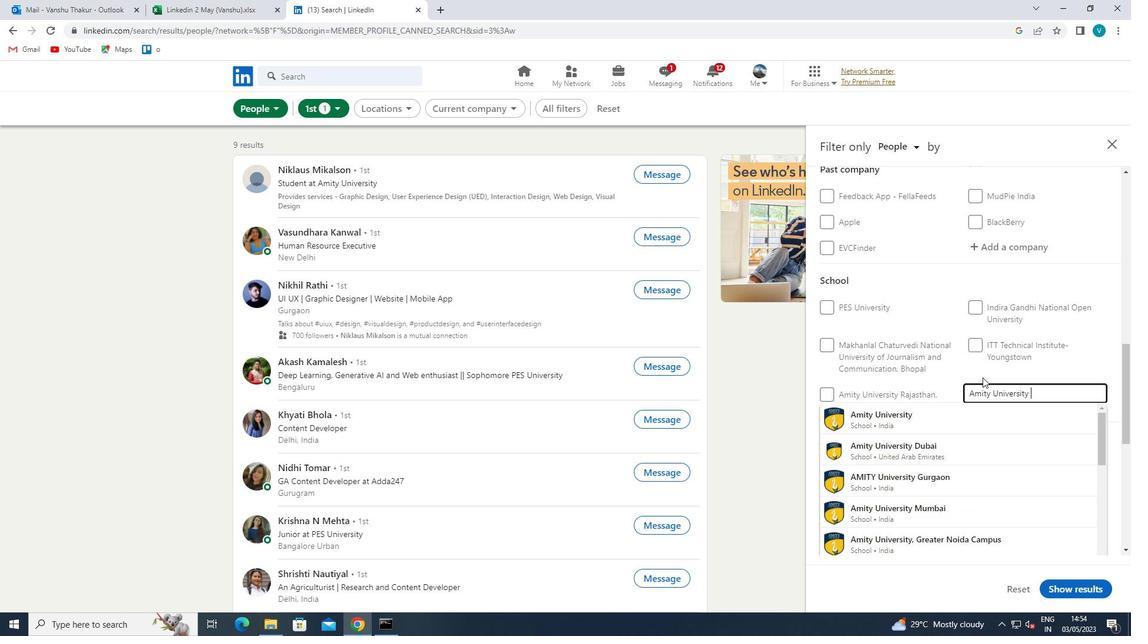 
Action: Key pressed <Key.shift>KOL
Screenshot: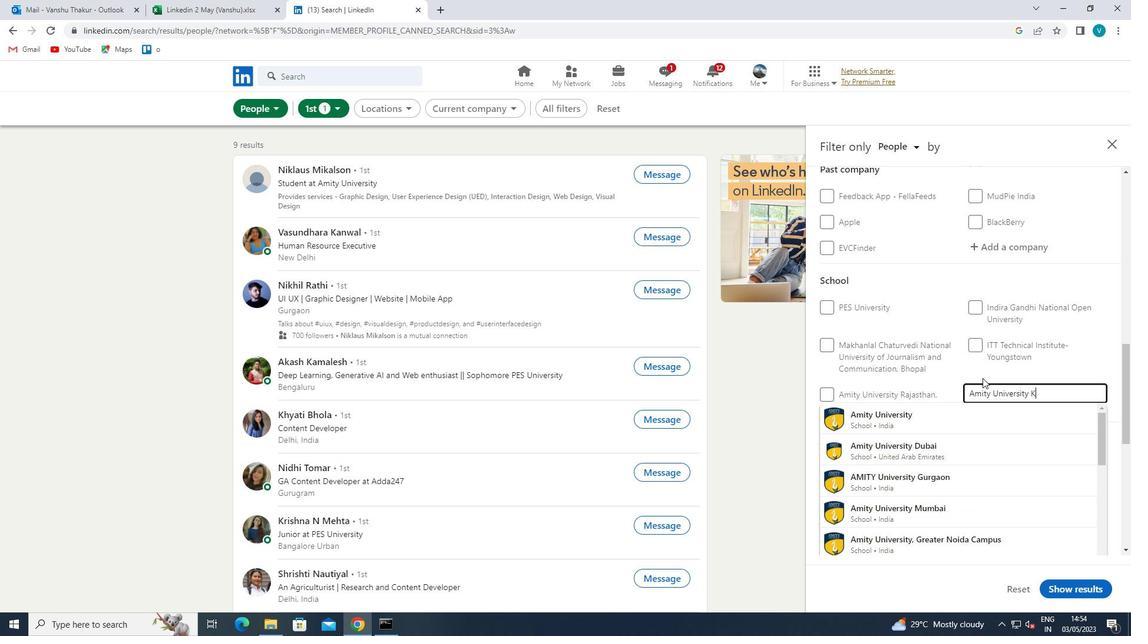
Action: Mouse moved to (961, 413)
Screenshot: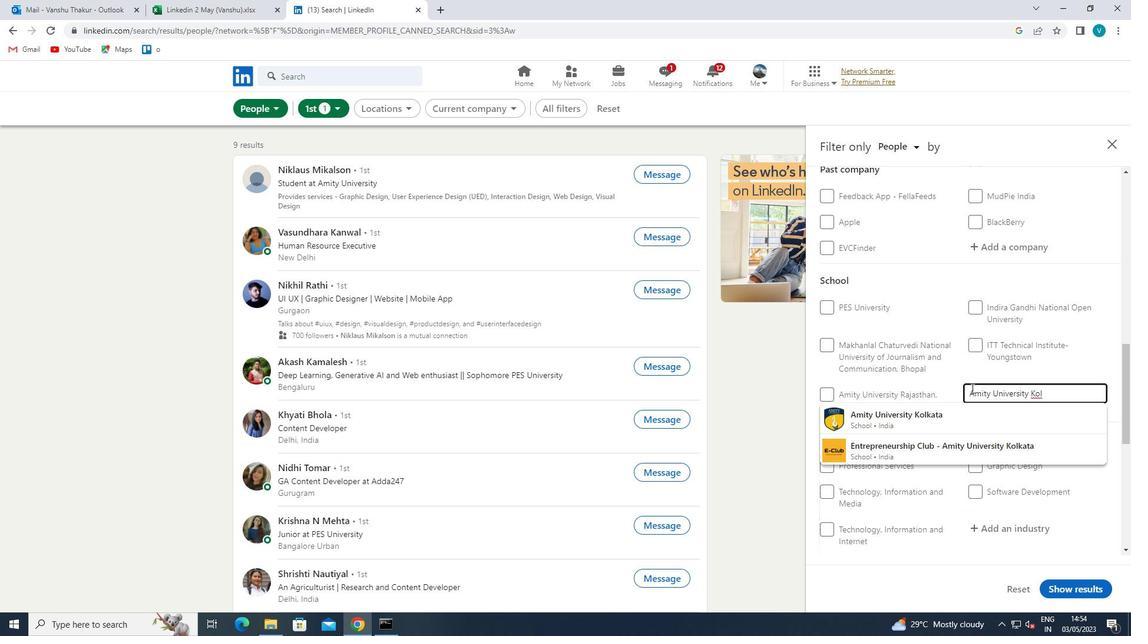 
Action: Mouse pressed left at (961, 413)
Screenshot: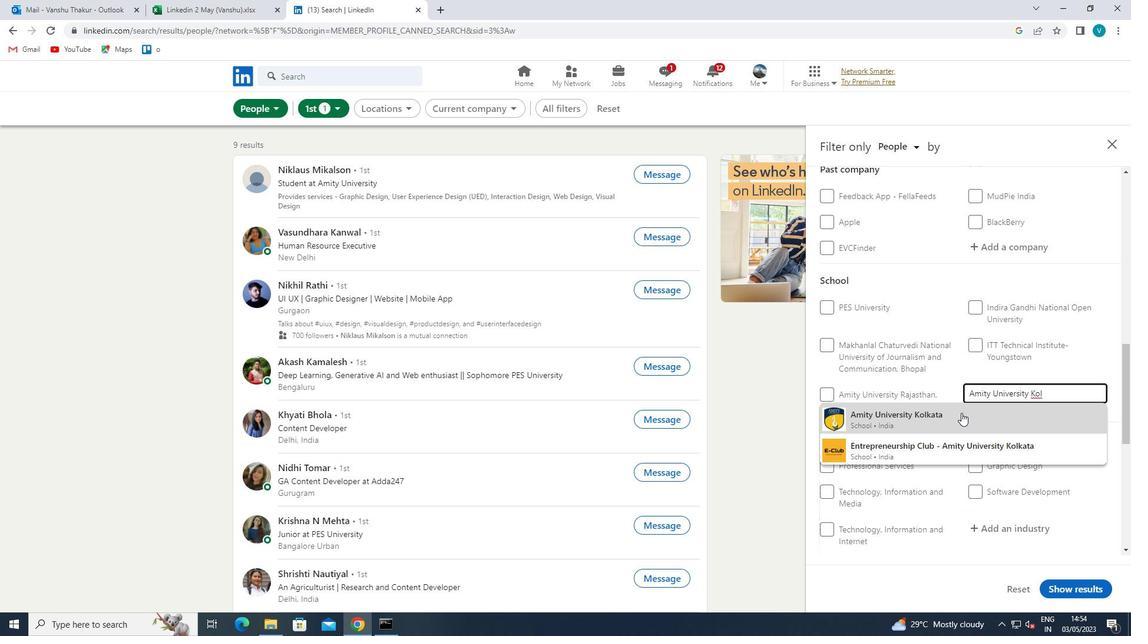 
Action: Mouse moved to (963, 411)
Screenshot: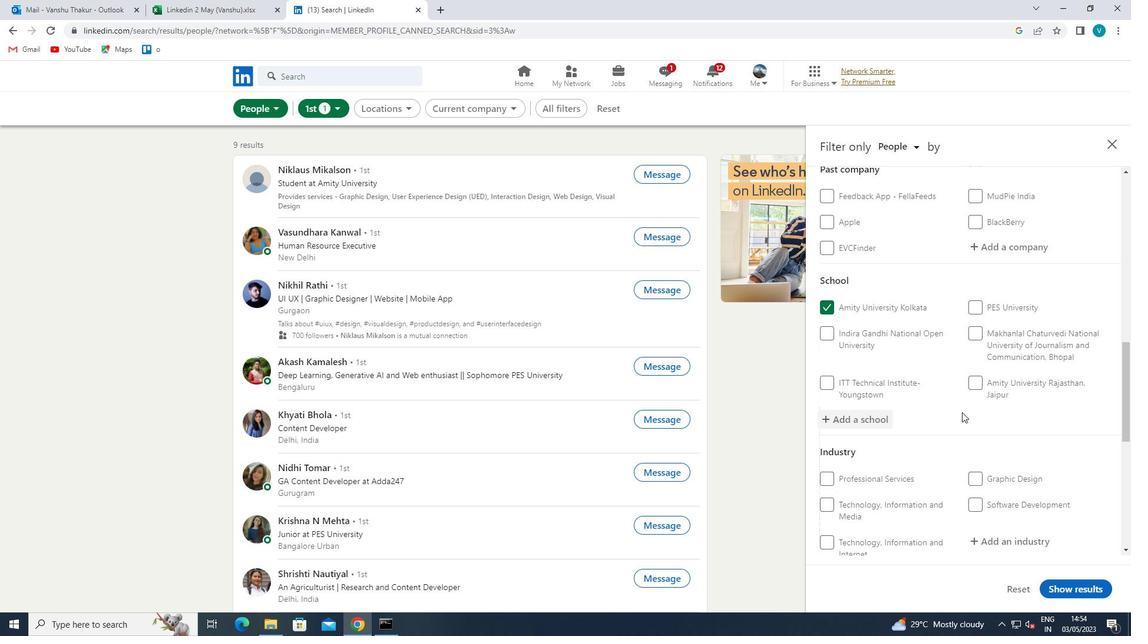 
Action: Mouse scrolled (963, 411) with delta (0, 0)
Screenshot: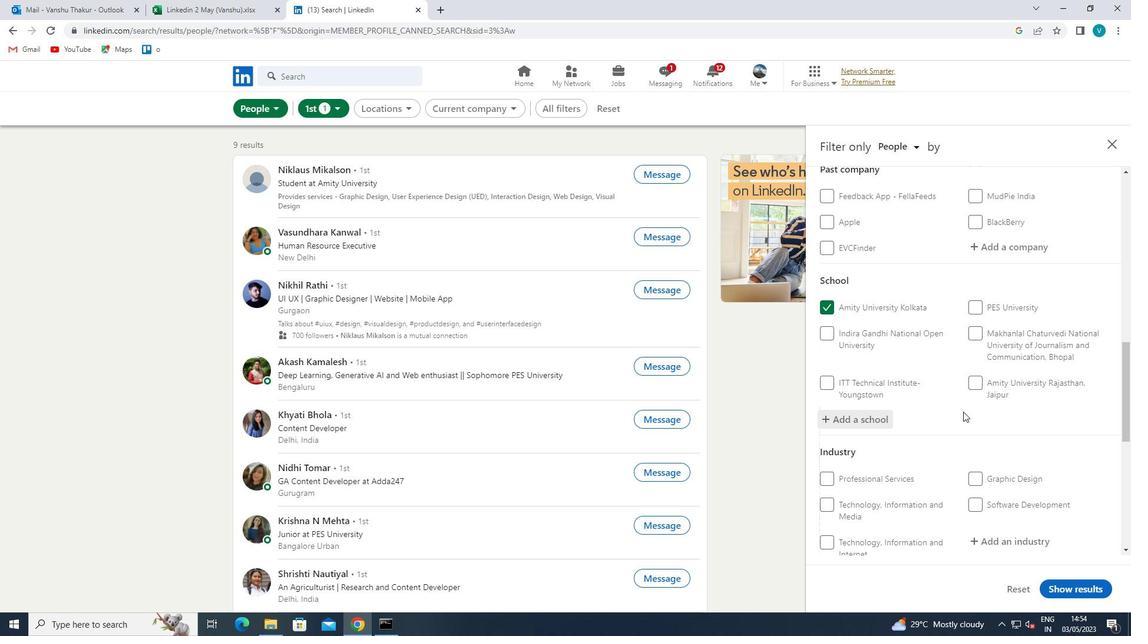 
Action: Mouse scrolled (963, 411) with delta (0, 0)
Screenshot: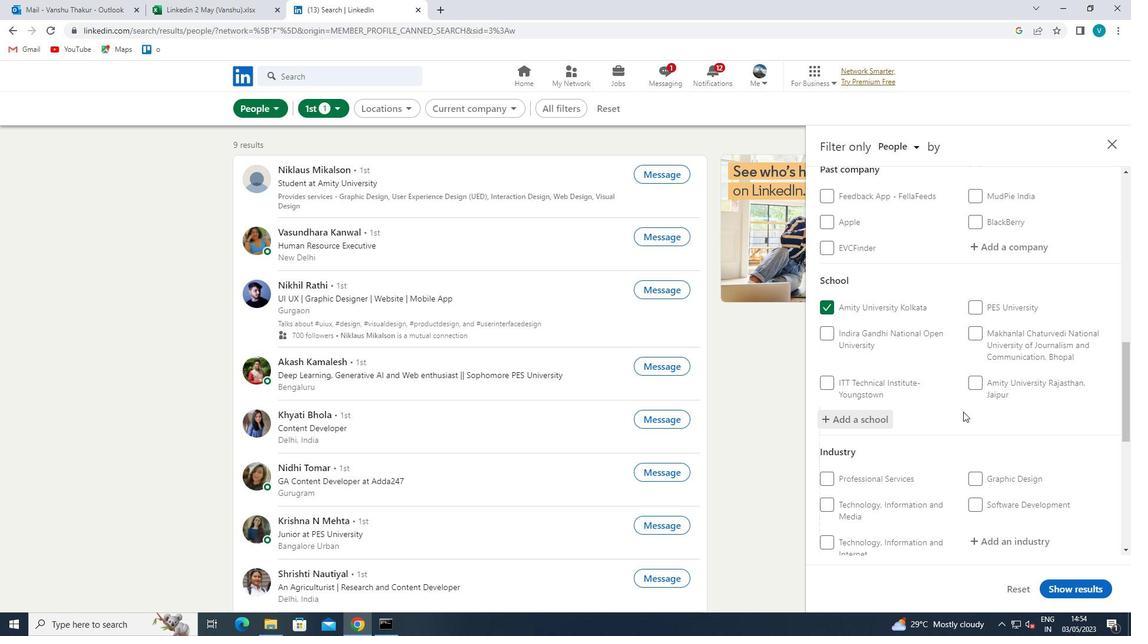 
Action: Mouse scrolled (963, 411) with delta (0, 0)
Screenshot: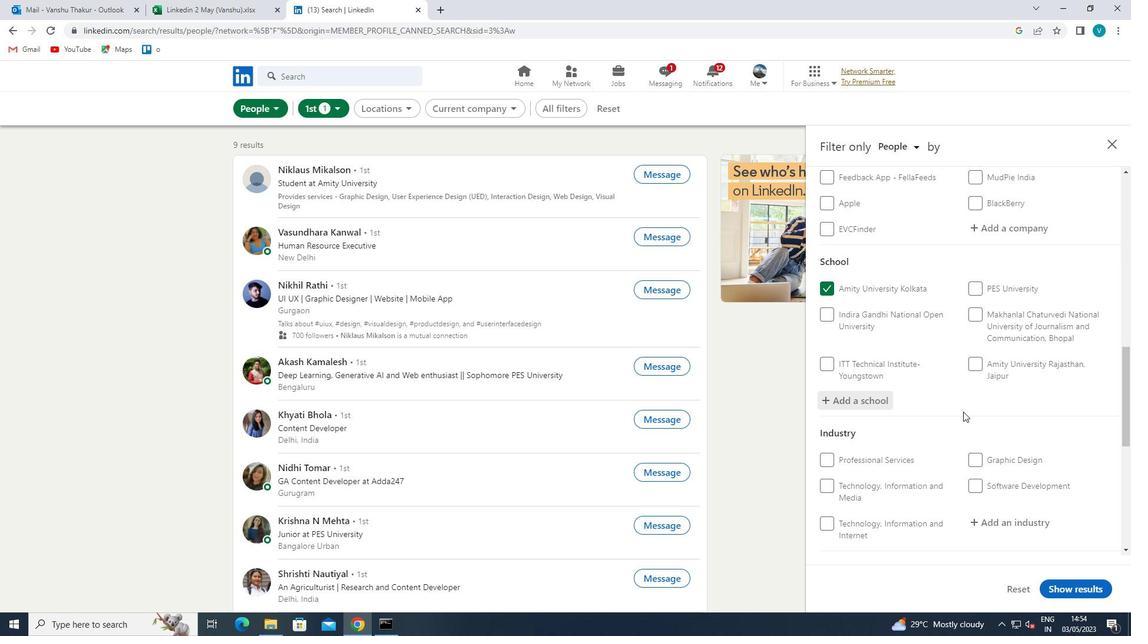 
Action: Mouse moved to (1002, 364)
Screenshot: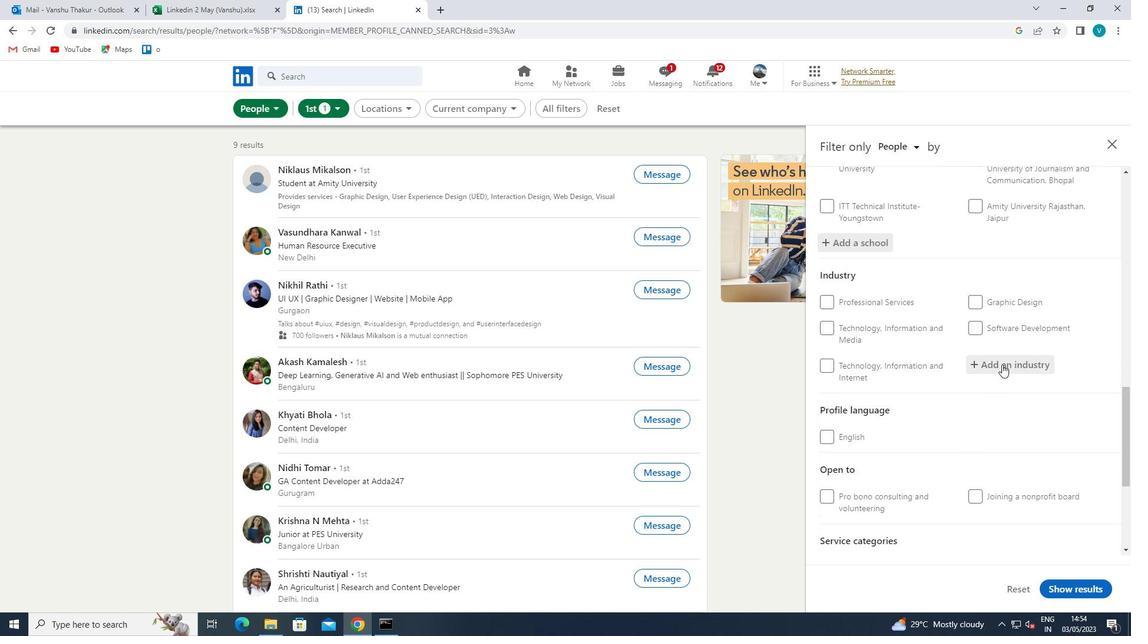 
Action: Mouse pressed left at (1002, 364)
Screenshot: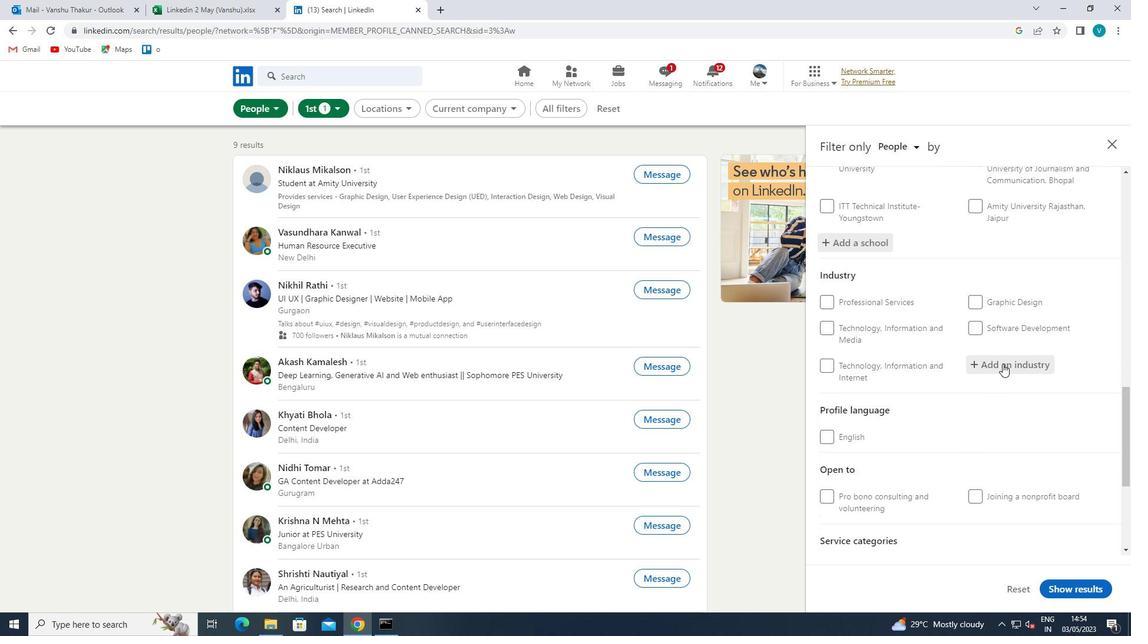 
Action: Mouse moved to (978, 380)
Screenshot: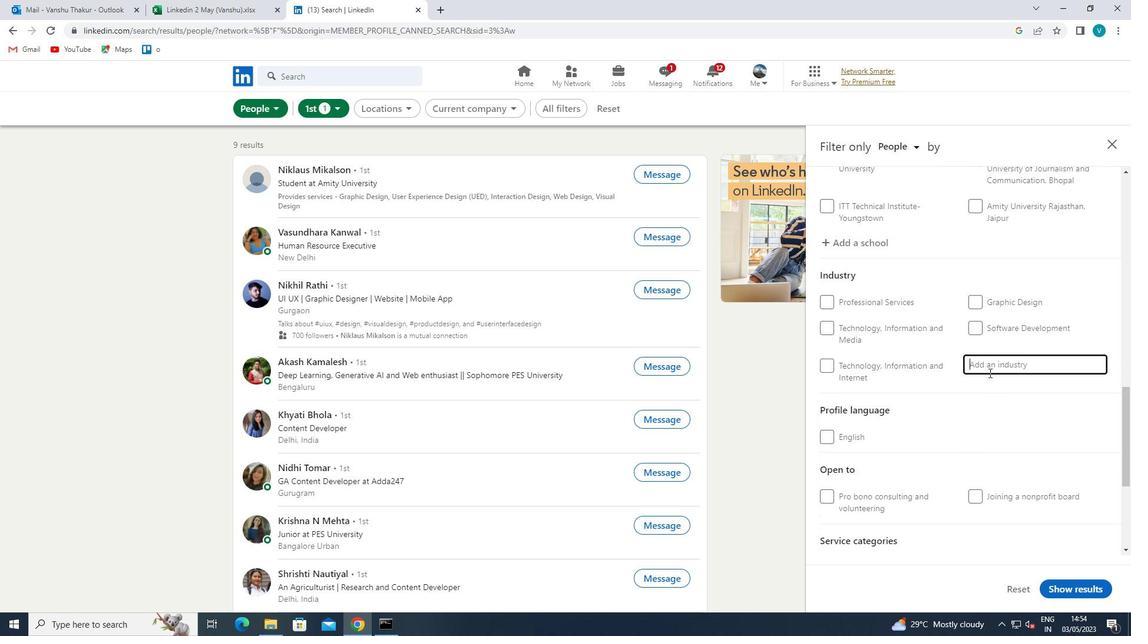 
Action: Key pressed <Key.shift>HUMAN<Key.space><Key.shift>RES
Screenshot: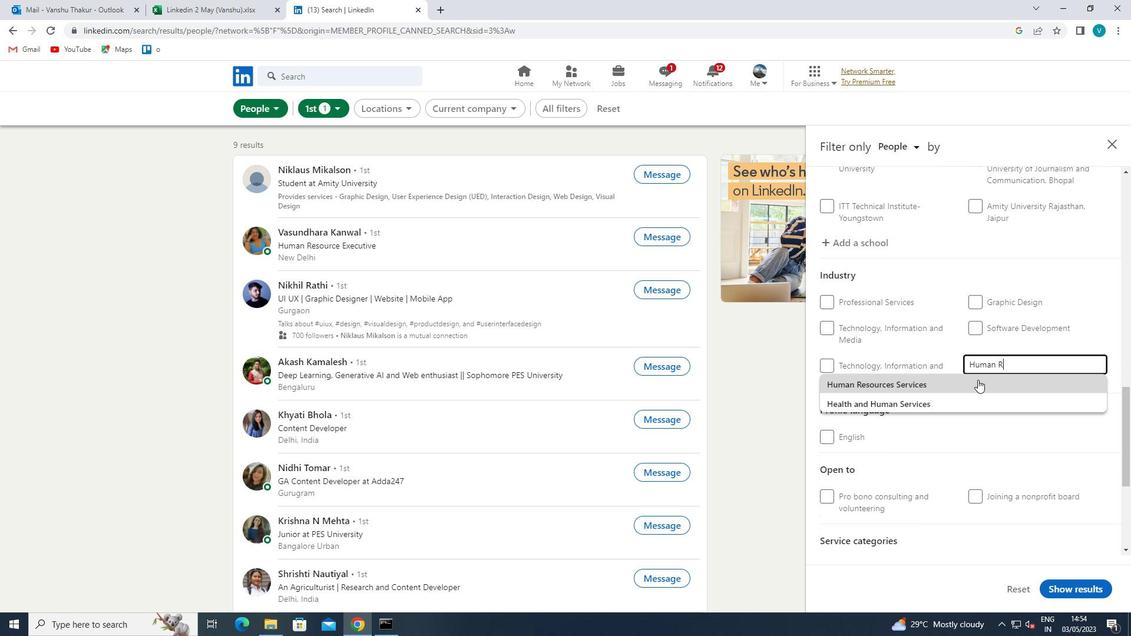 
Action: Mouse moved to (969, 389)
Screenshot: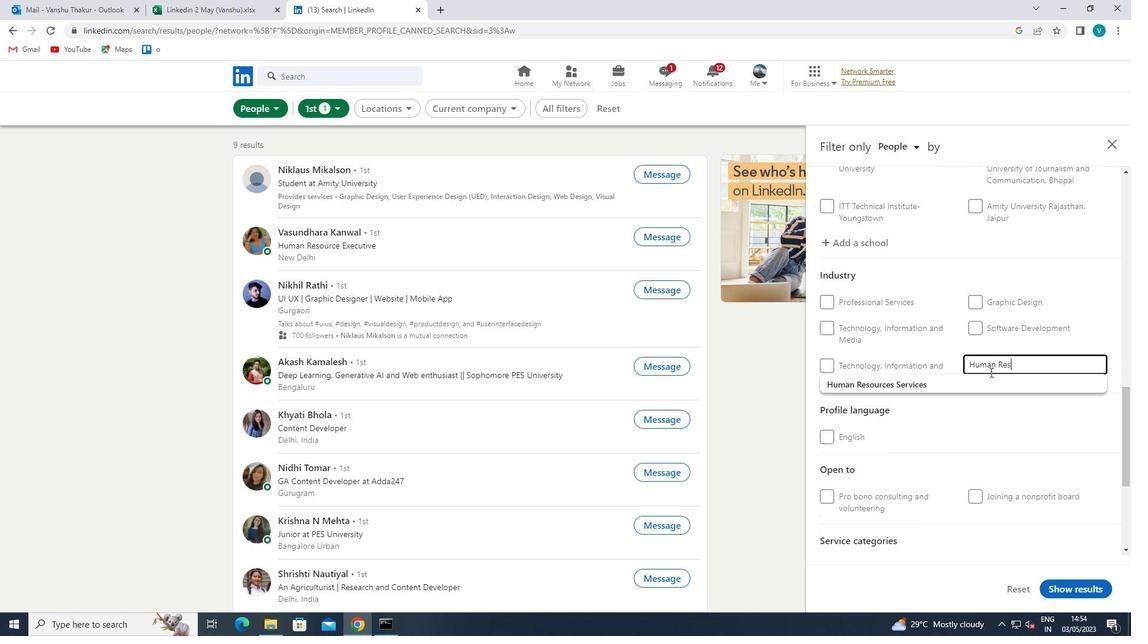 
Action: Mouse pressed left at (969, 389)
Screenshot: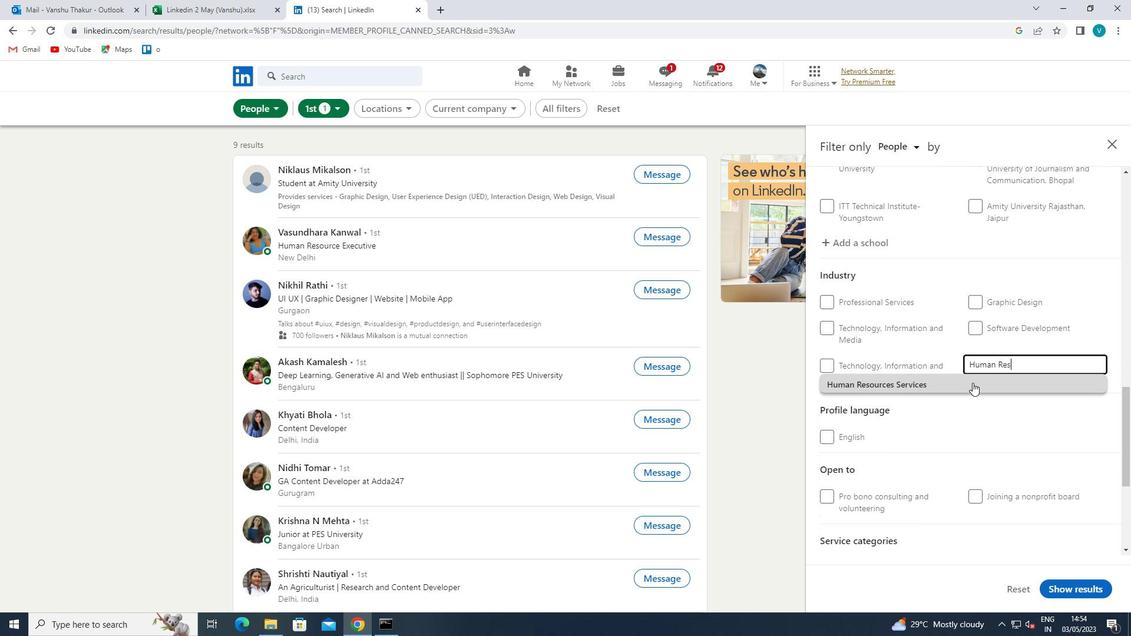
Action: Mouse scrolled (969, 388) with delta (0, 0)
Screenshot: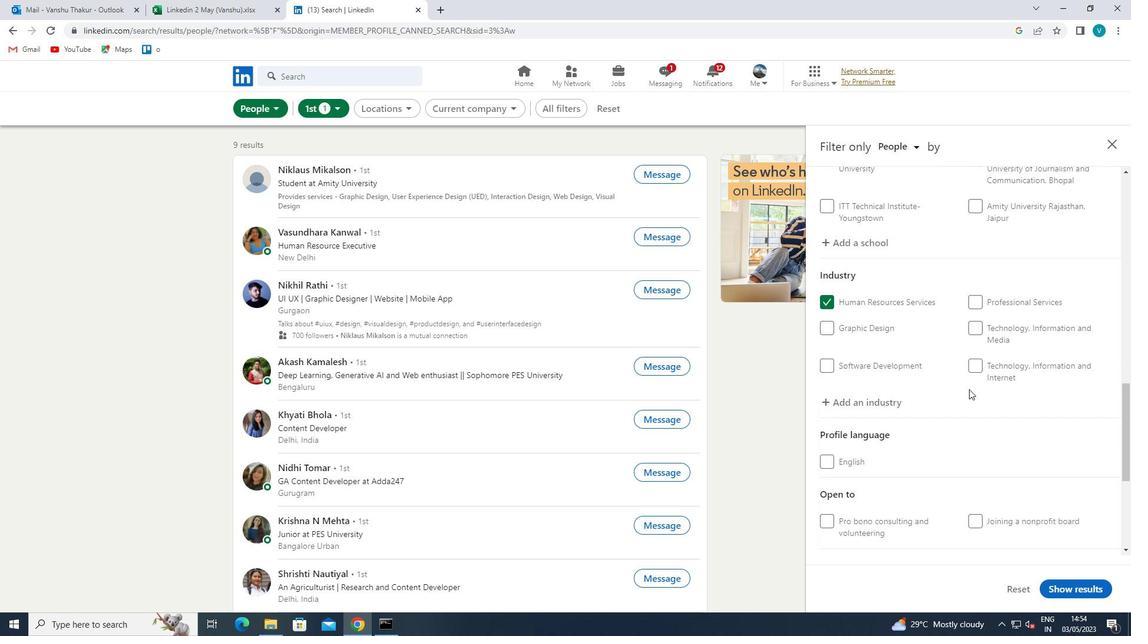 
Action: Mouse scrolled (969, 388) with delta (0, 0)
Screenshot: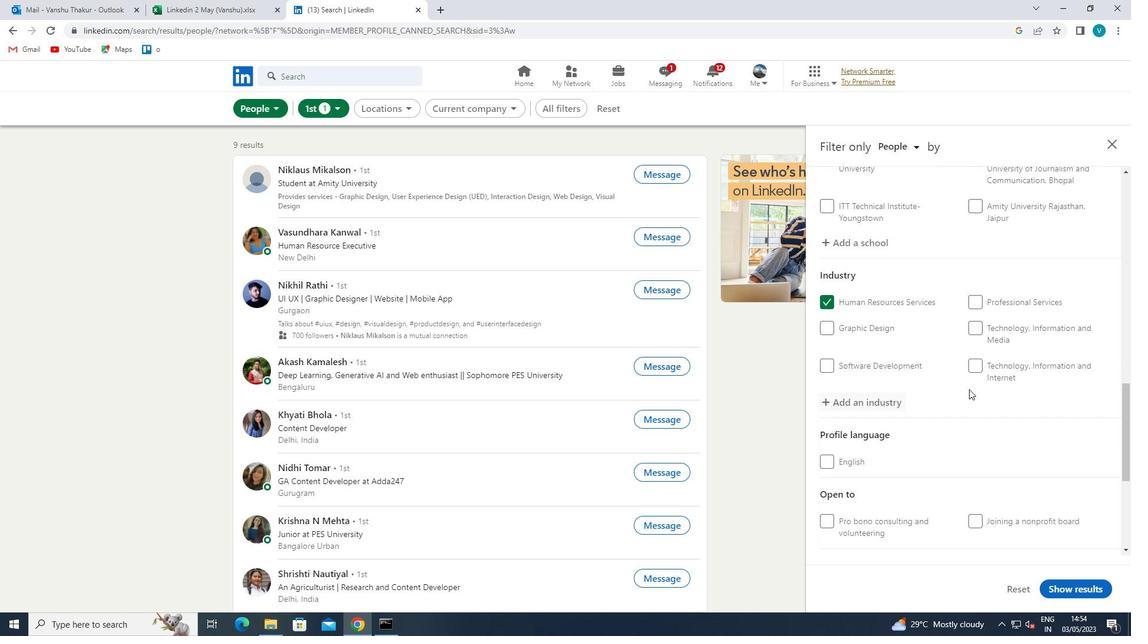 
Action: Mouse scrolled (969, 388) with delta (0, 0)
Screenshot: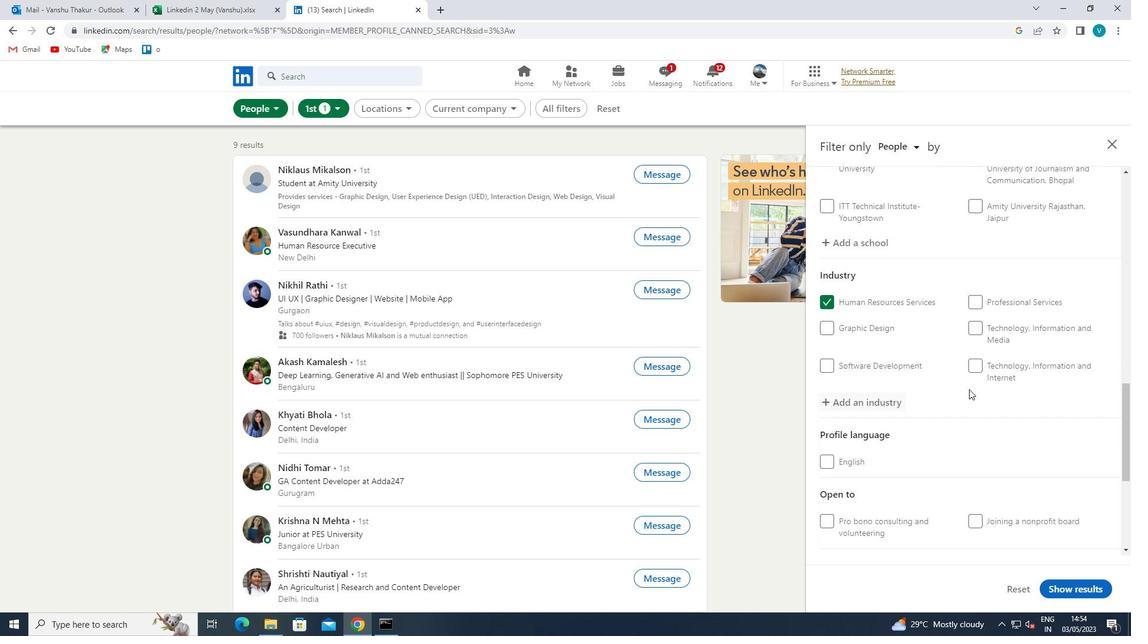 
Action: Mouse moved to (1001, 467)
Screenshot: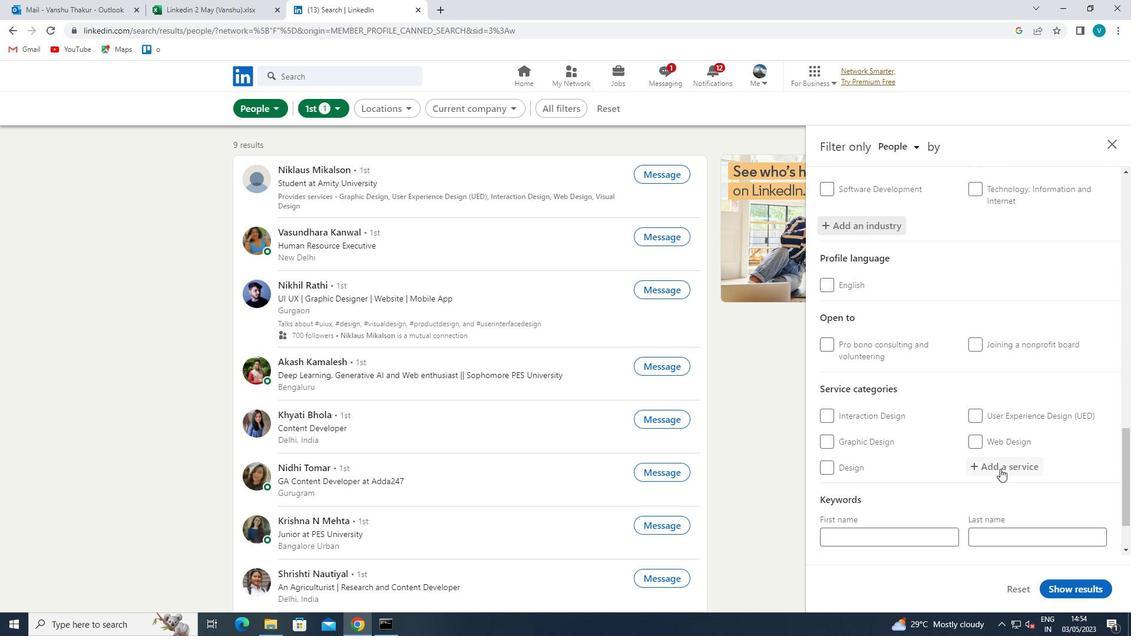 
Action: Mouse pressed left at (1001, 467)
Screenshot: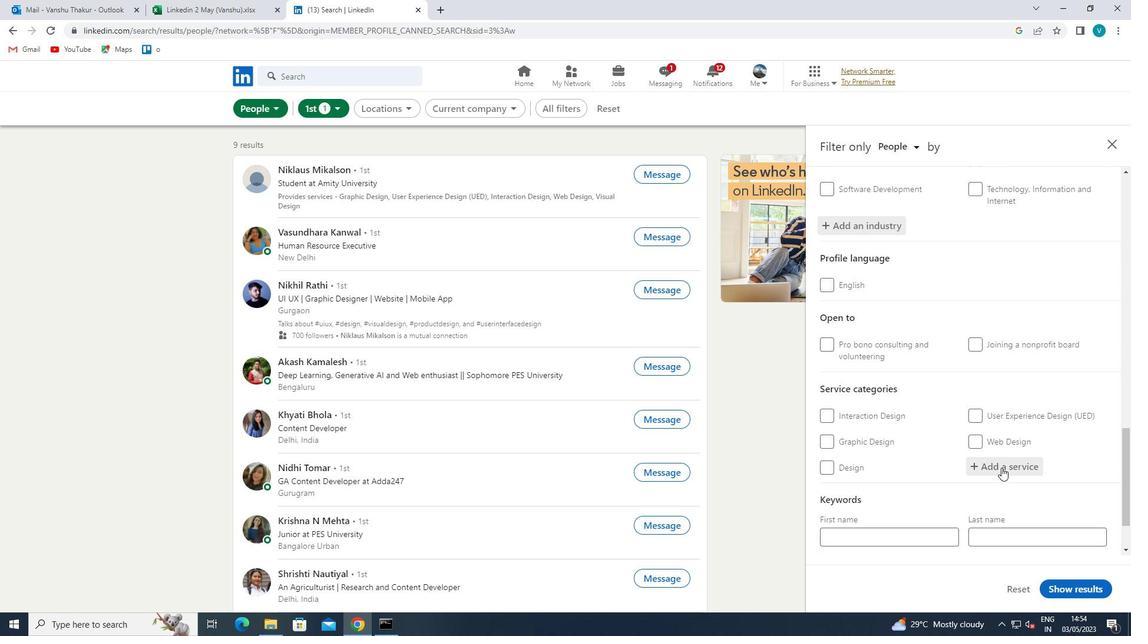 
Action: Mouse moved to (1003, 465)
Screenshot: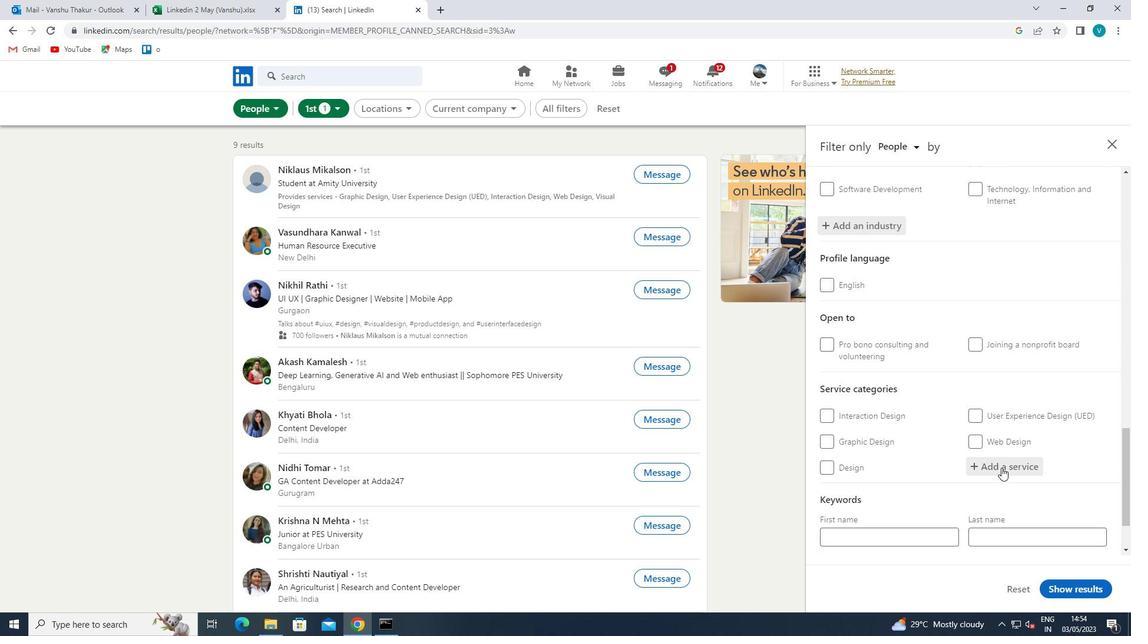 
Action: Key pressed <Key.shift>BUSINESS<Key.space>
Screenshot: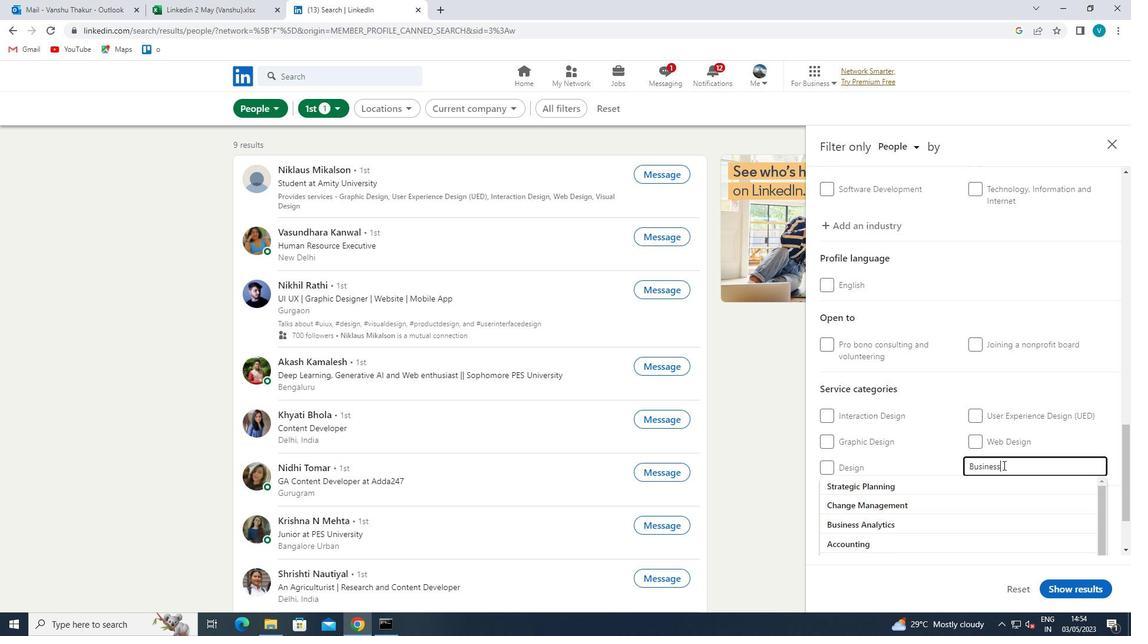 
Action: Mouse moved to (967, 519)
Screenshot: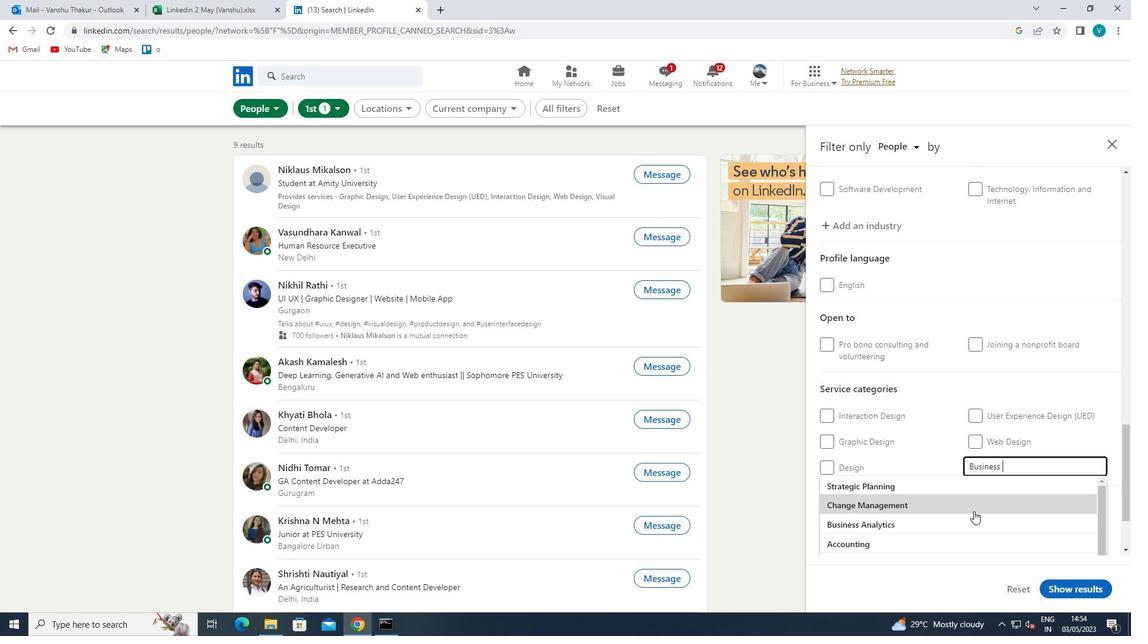 
Action: Mouse pressed left at (967, 519)
Screenshot: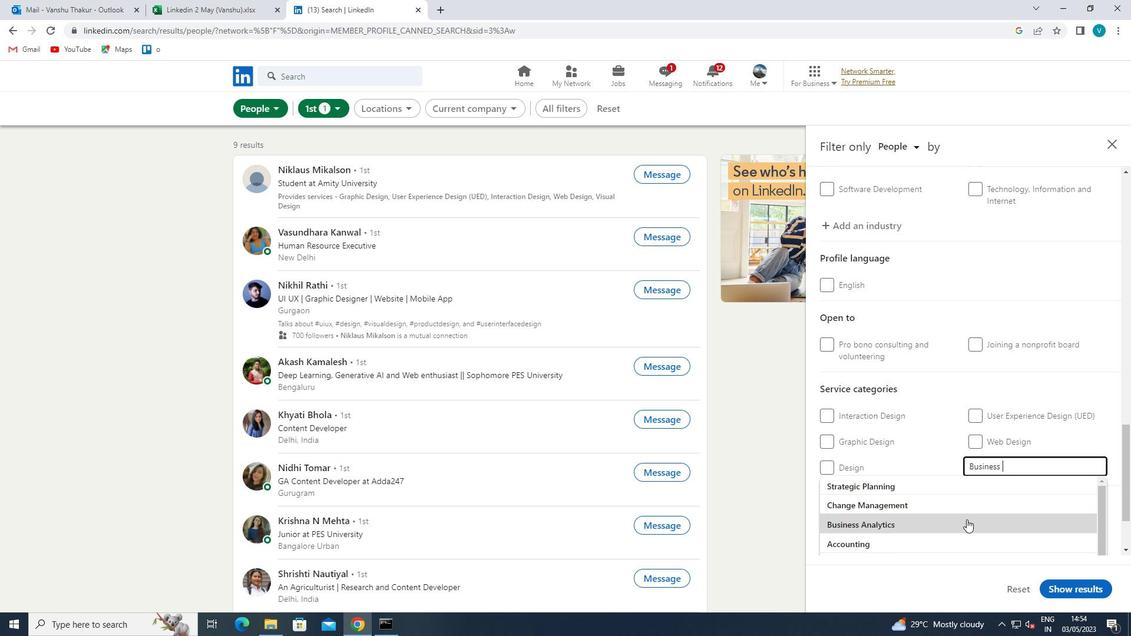 
Action: Mouse moved to (968, 492)
Screenshot: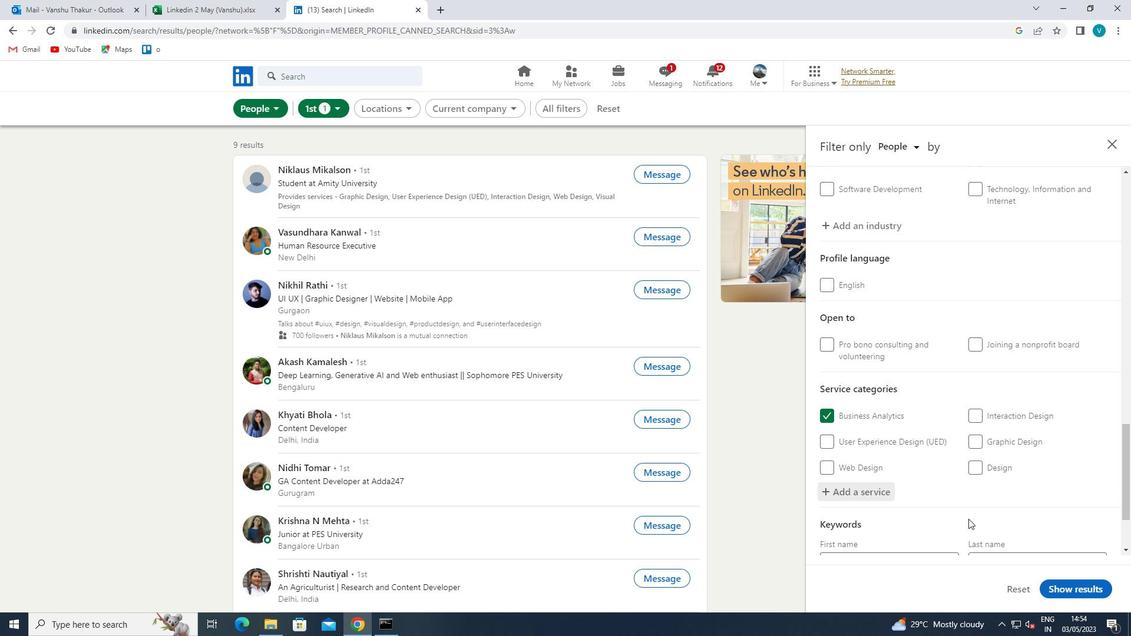 
Action: Mouse scrolled (968, 491) with delta (0, 0)
Screenshot: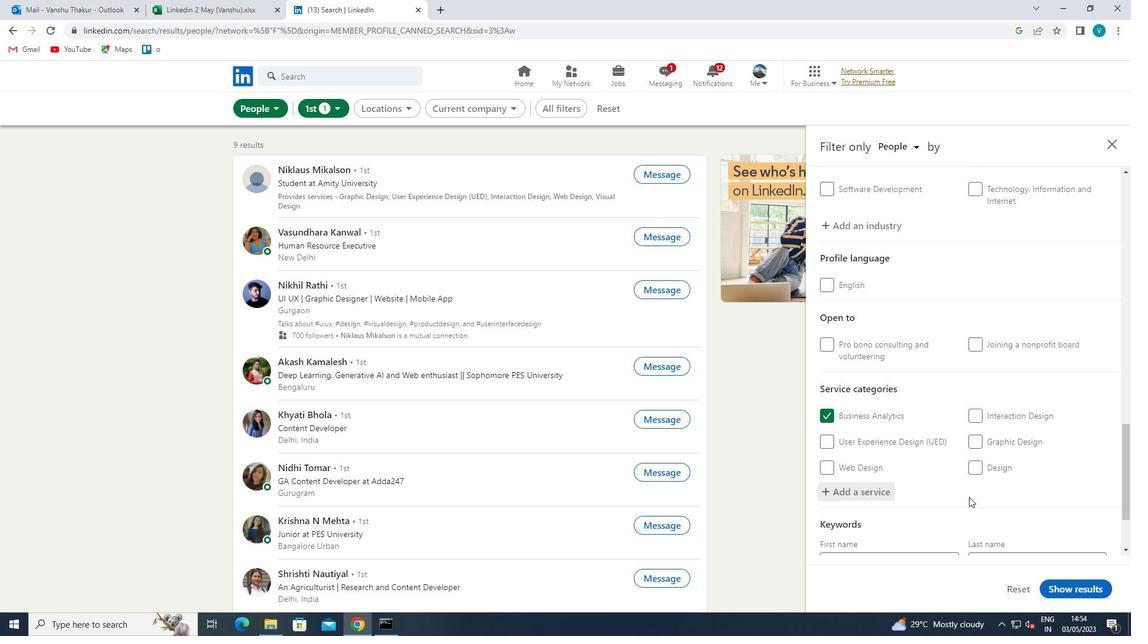
Action: Mouse moved to (968, 492)
Screenshot: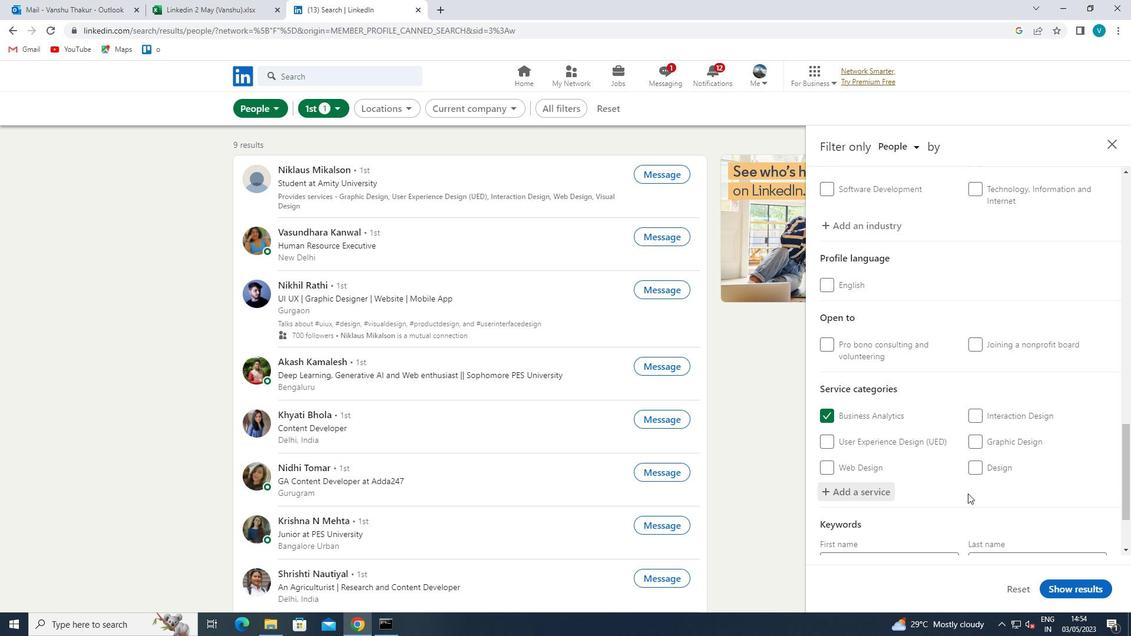 
Action: Mouse scrolled (968, 491) with delta (0, 0)
Screenshot: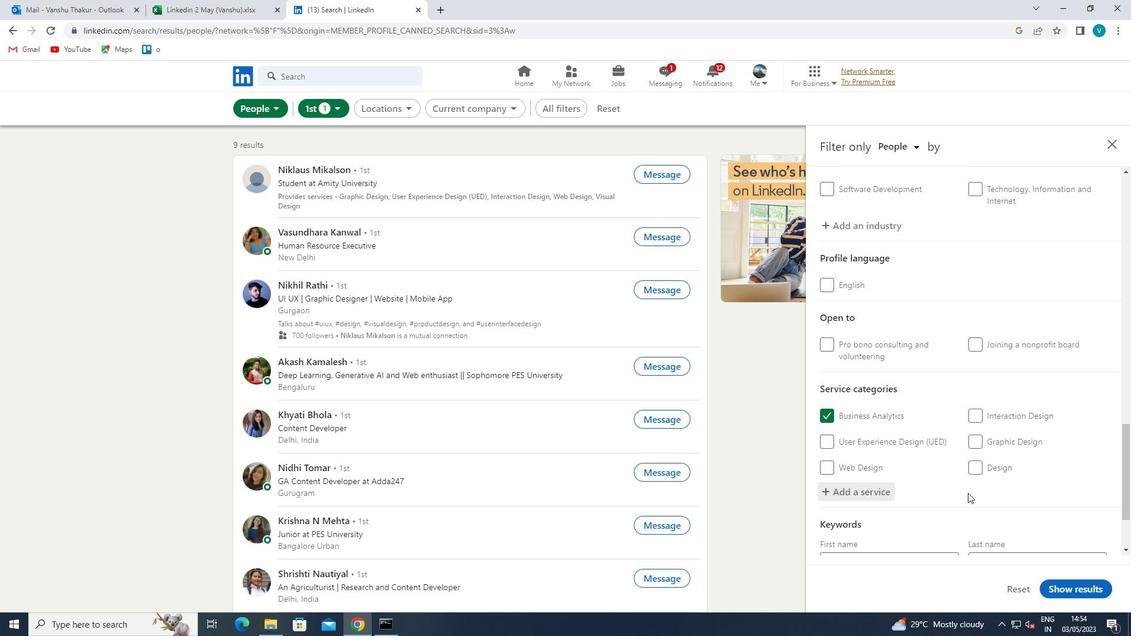 
Action: Mouse scrolled (968, 491) with delta (0, 0)
Screenshot: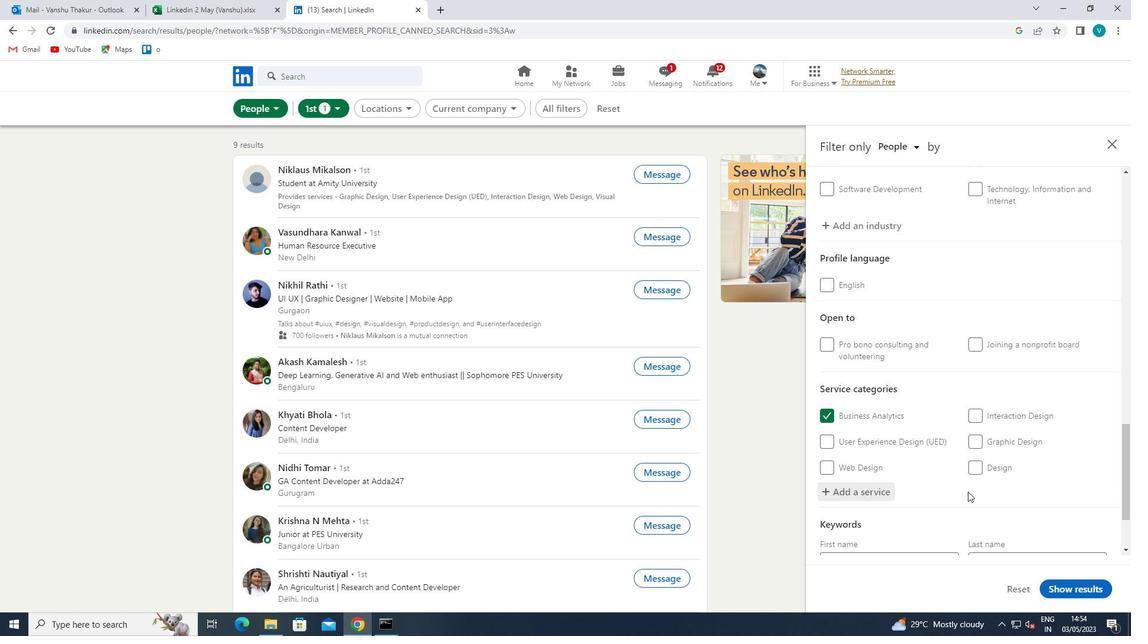
Action: Mouse scrolled (968, 491) with delta (0, 0)
Screenshot: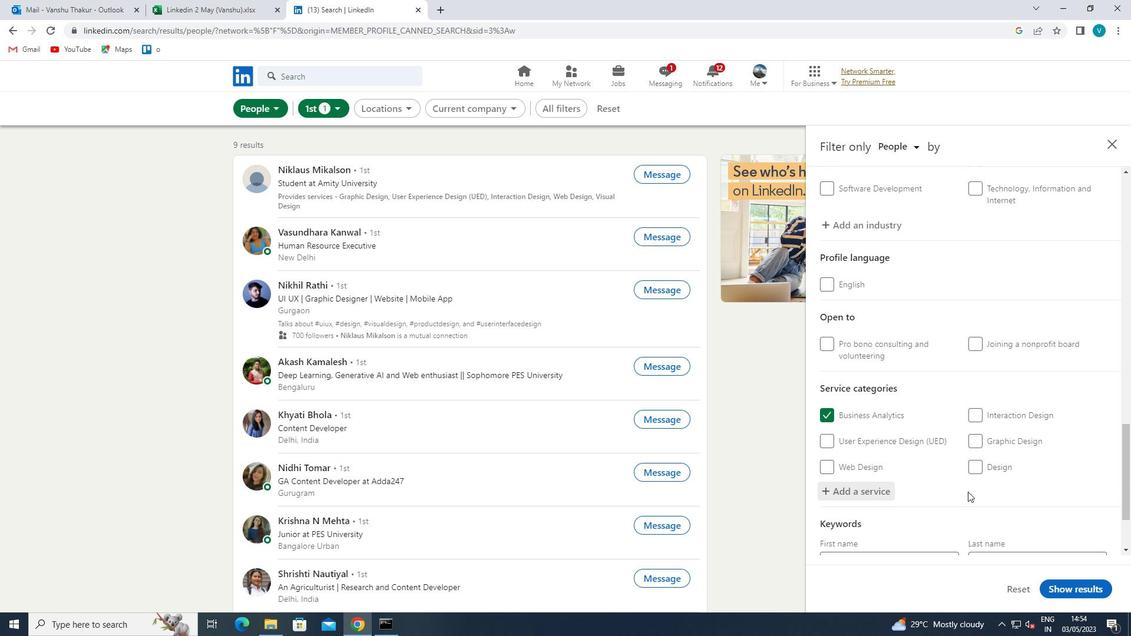 
Action: Mouse scrolled (968, 491) with delta (0, 0)
Screenshot: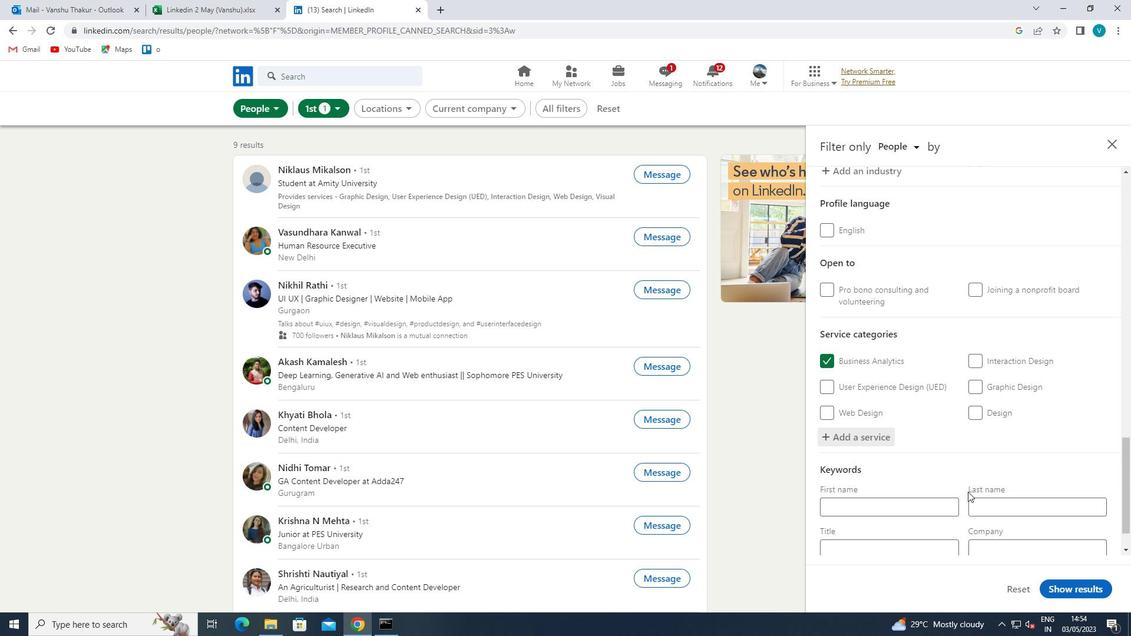 
Action: Mouse moved to (942, 500)
Screenshot: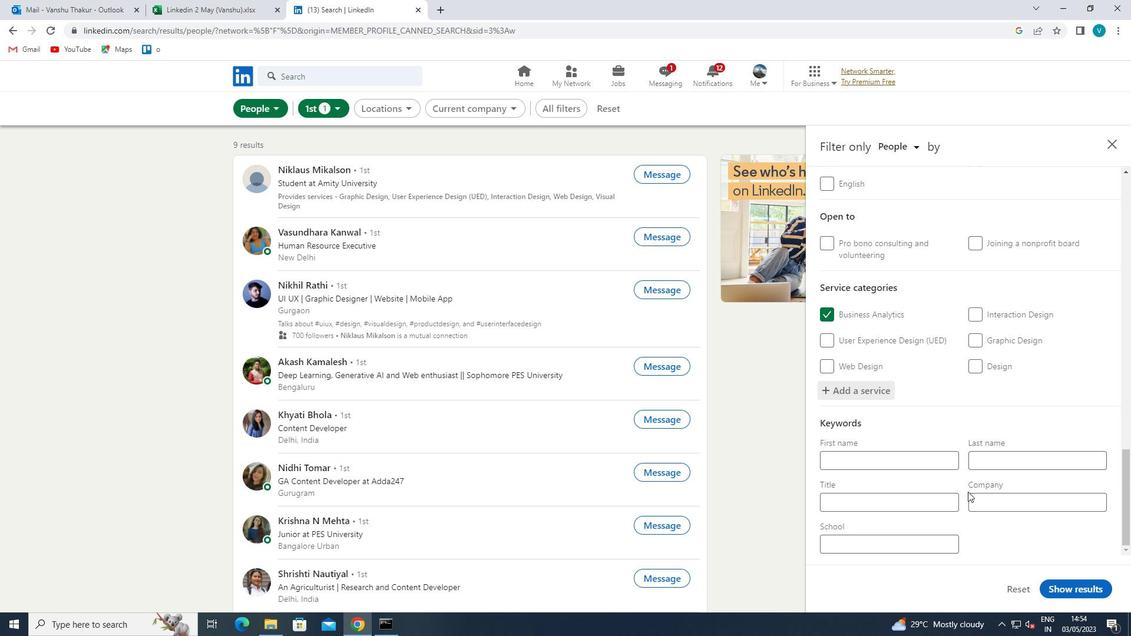
Action: Mouse pressed left at (942, 500)
Screenshot: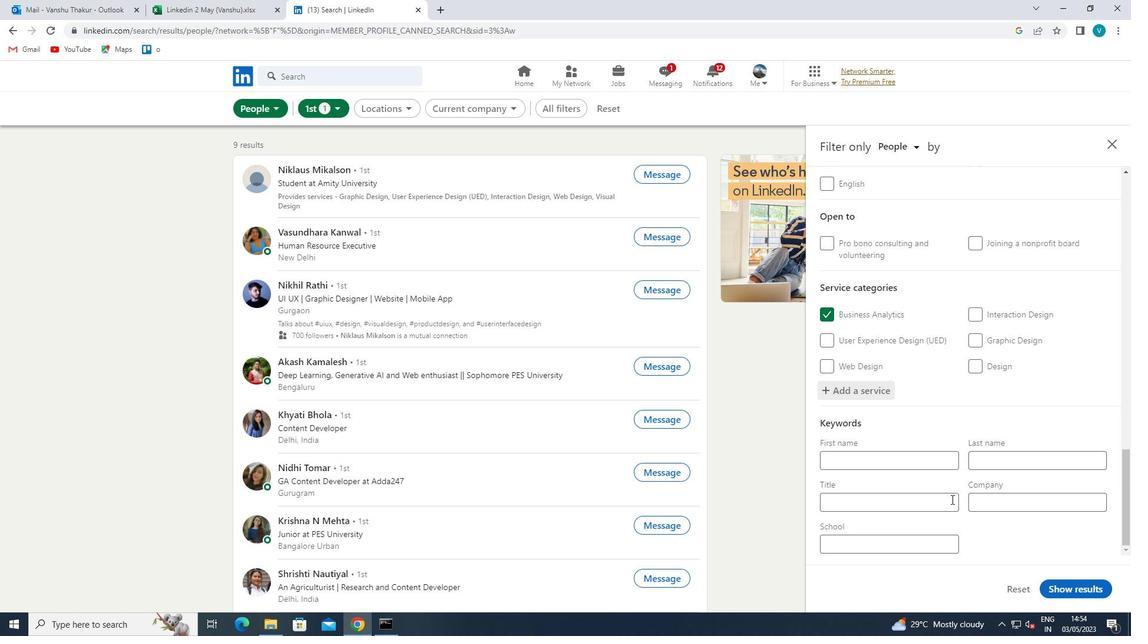 
Action: Key pressed <Key.shift>MARKETING<Key.space><Key.shift>MANAGER<Key.space>
Screenshot: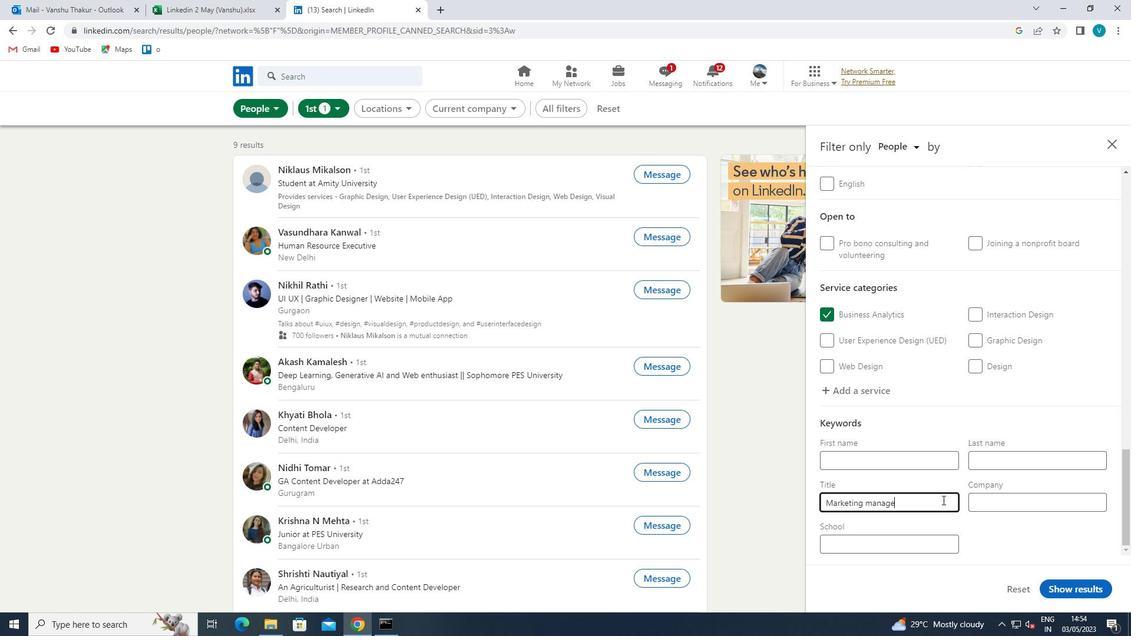 
Action: Mouse moved to (871, 499)
Screenshot: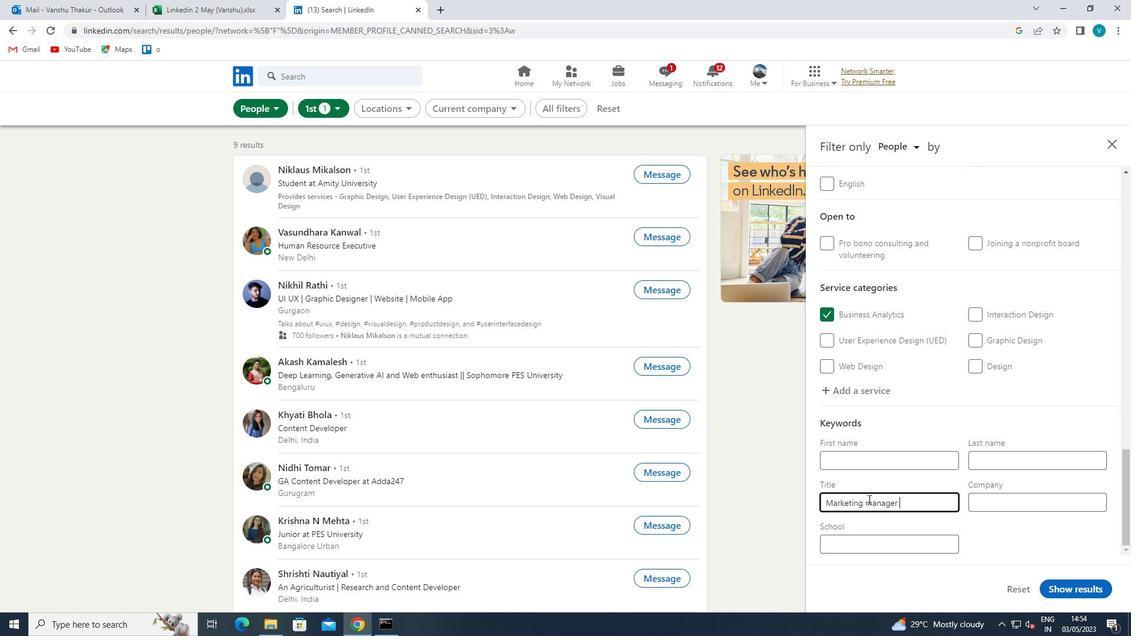 
Action: Mouse pressed left at (871, 499)
Screenshot: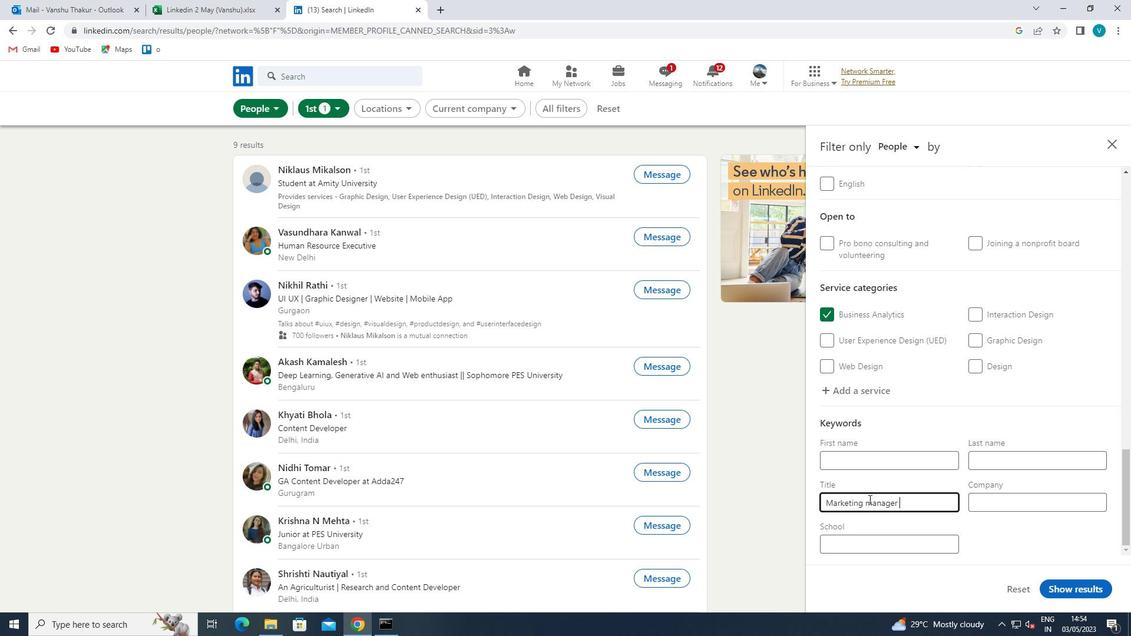 
Action: Mouse moved to (872, 498)
Screenshot: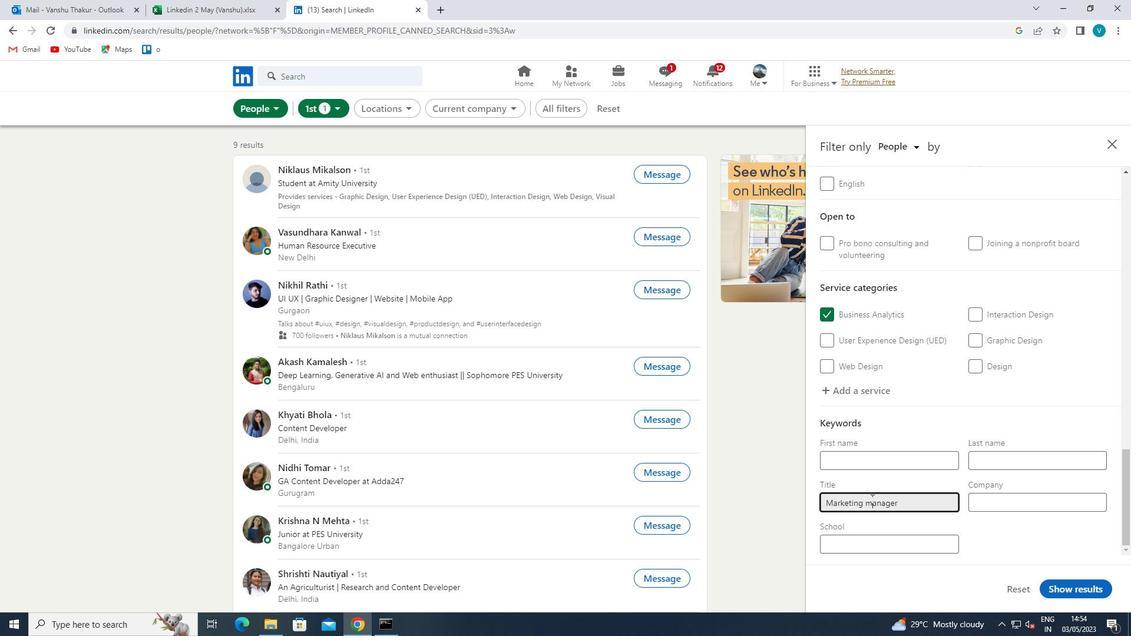 
Action: Key pressed <Key.backspace><Key.shift>M
Screenshot: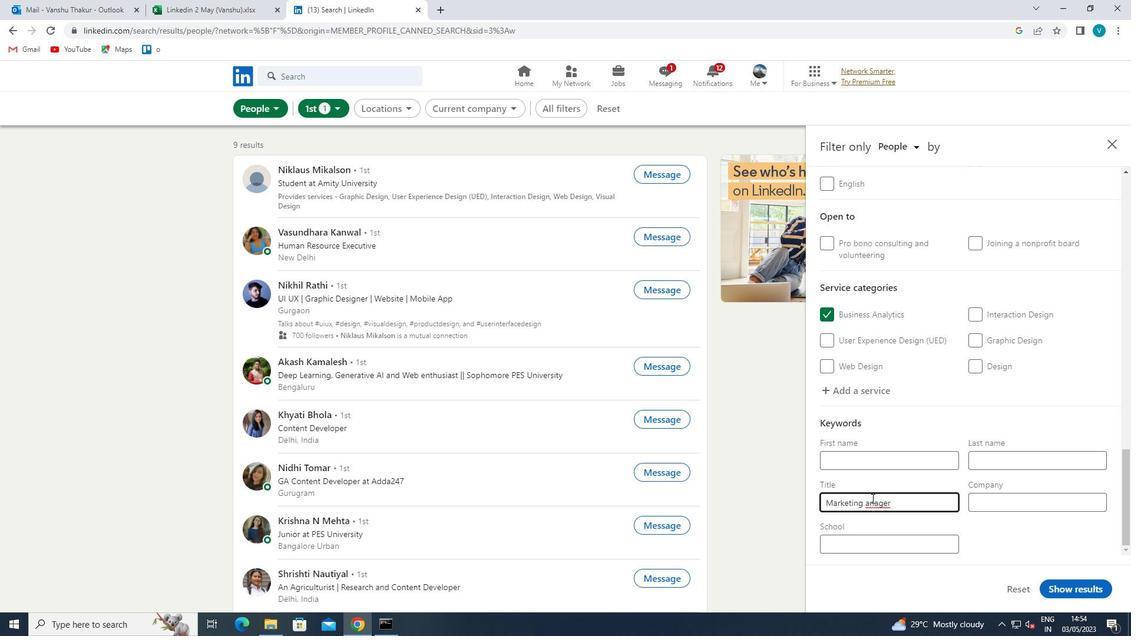 
Action: Mouse moved to (1069, 579)
Screenshot: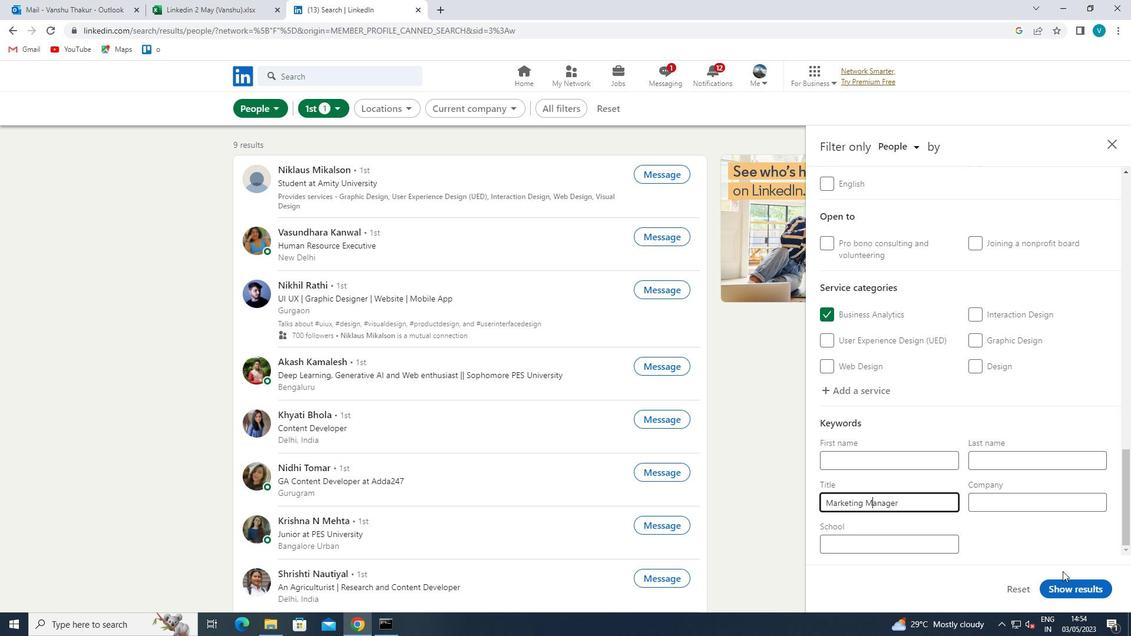 
Action: Mouse pressed left at (1069, 579)
Screenshot: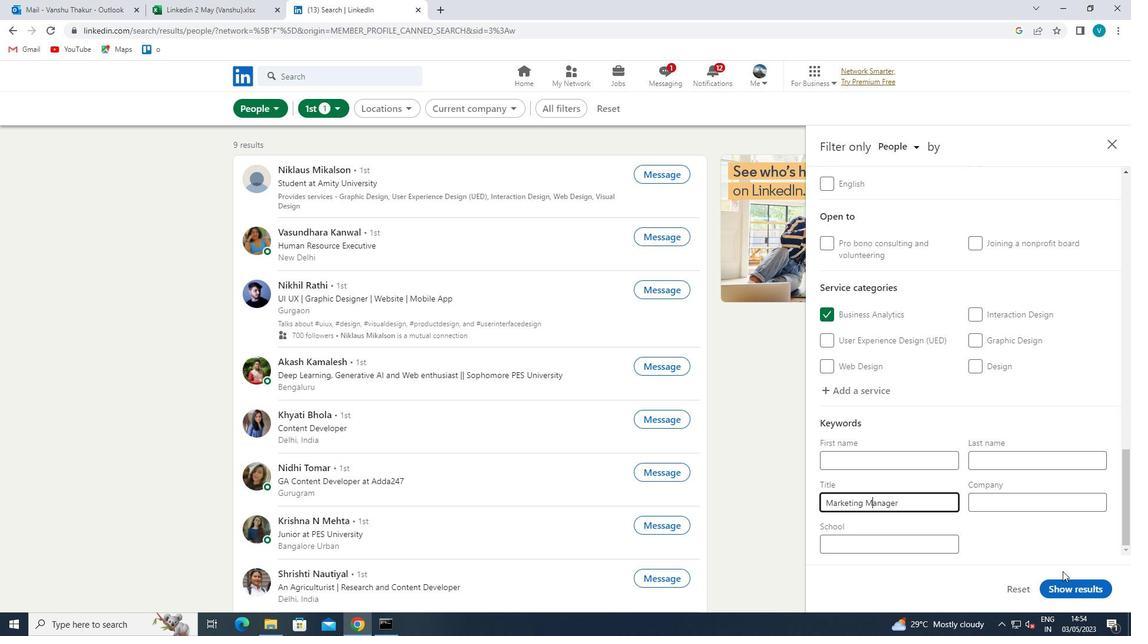 
Action: Mouse moved to (1070, 582)
Screenshot: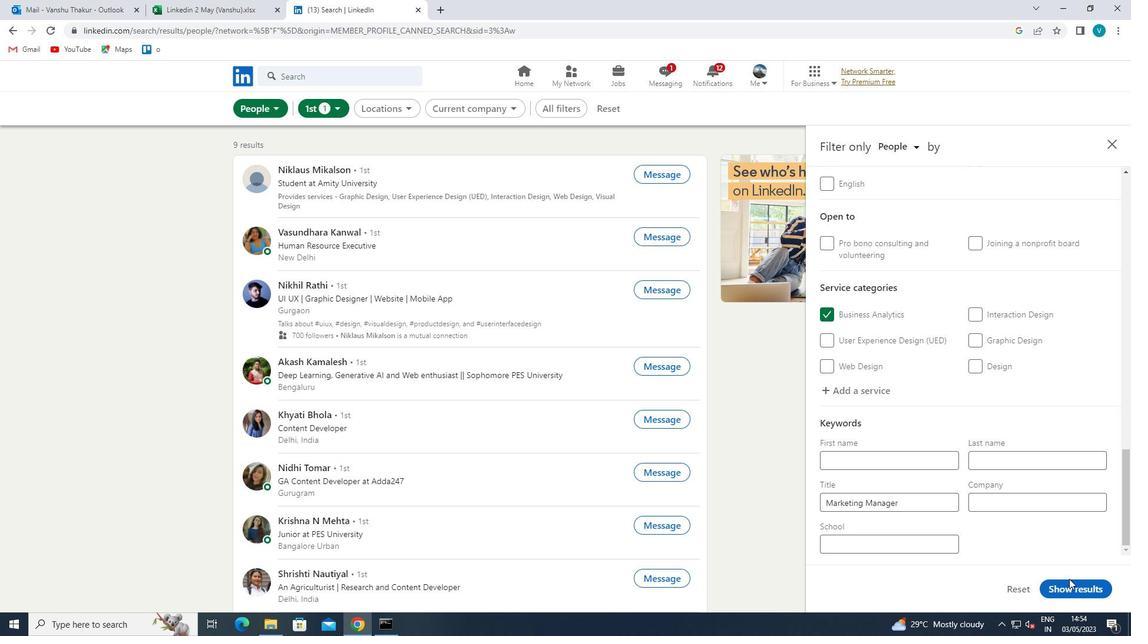 
Action: Mouse pressed left at (1070, 582)
Screenshot: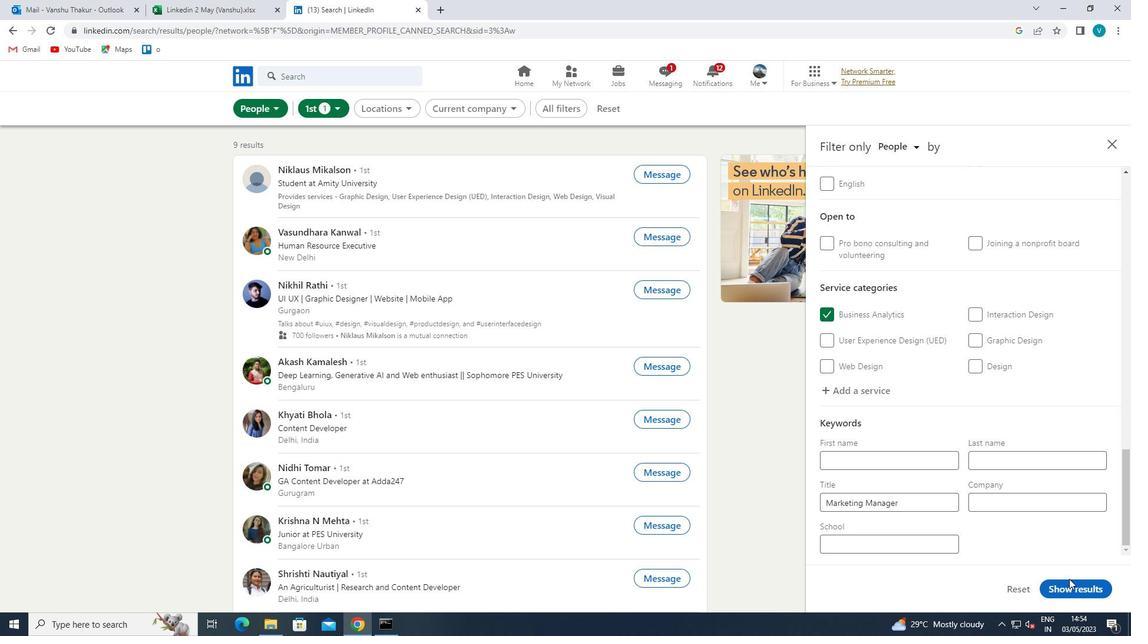
Action: Mouse moved to (1071, 582)
Screenshot: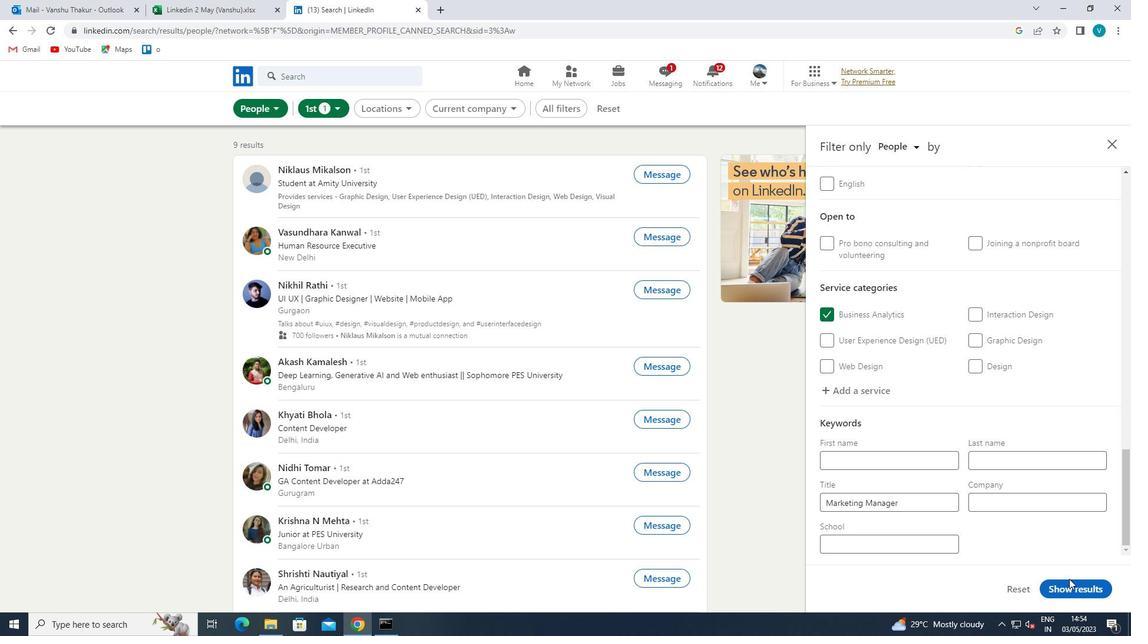 
